 Task: Look for space in Mazabuka, Zambia from 12th August, 2023 to 16th August, 2023 for 8 adults in price range Rs.10000 to Rs.16000. Place can be private room with 8 bedrooms having 8 beds and 8 bathrooms. Property type can be house, flat, guest house, hotel. Amenities needed are: wifi, TV, free parkinig on premises, gym, breakfast. Booking option can be shelf check-in. Required host language is English.
Action: Mouse moved to (423, 105)
Screenshot: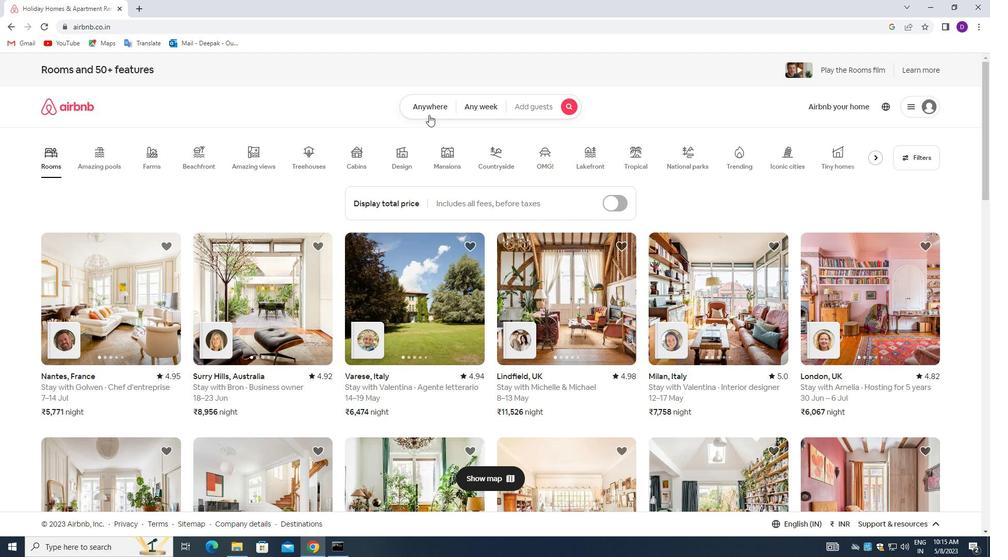 
Action: Mouse pressed left at (423, 105)
Screenshot: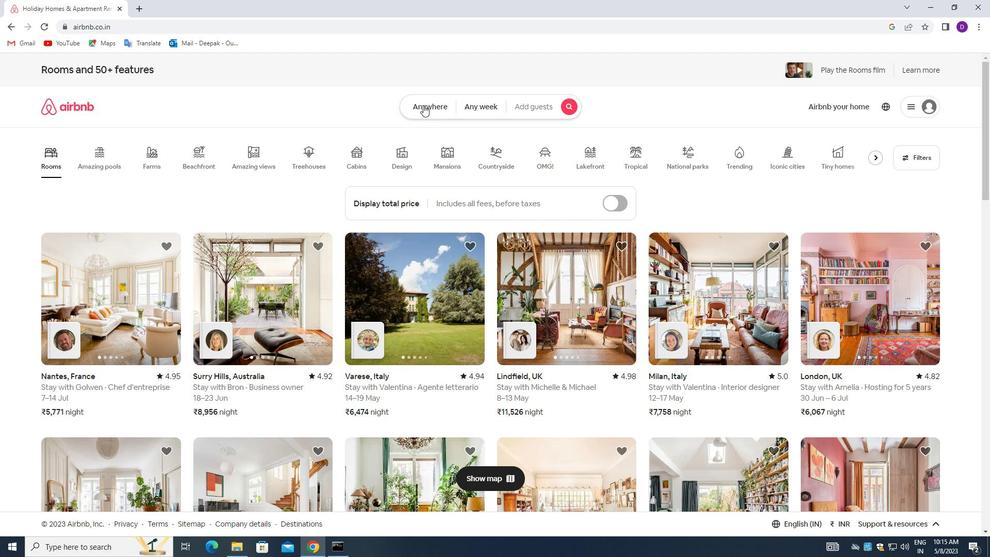 
Action: Mouse moved to (395, 146)
Screenshot: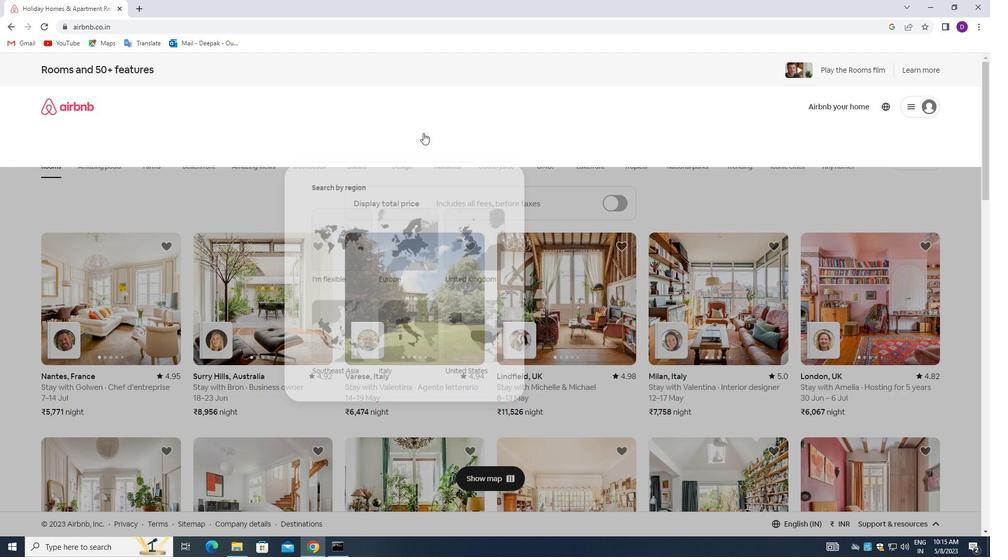 
Action: Mouse pressed left at (395, 146)
Screenshot: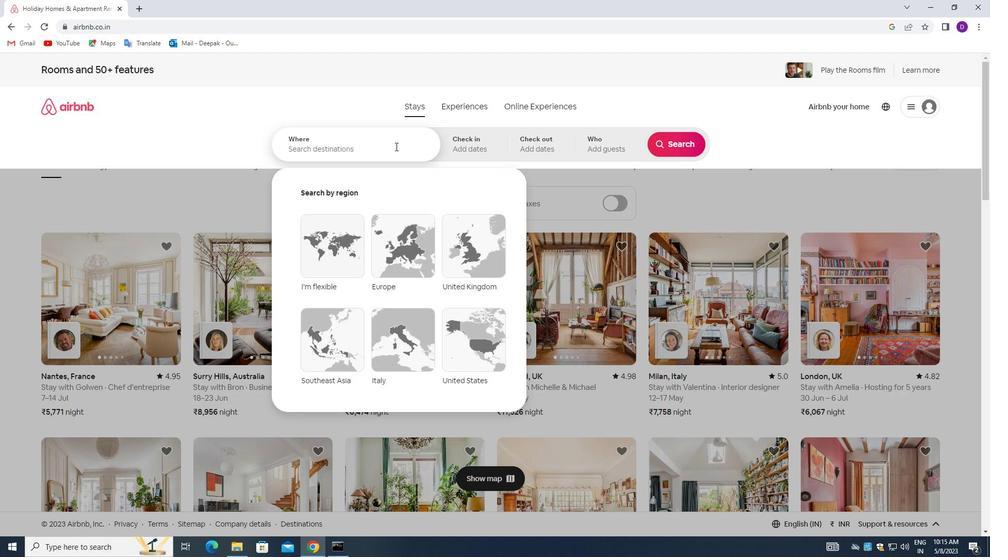 
Action: Mouse moved to (173, 247)
Screenshot: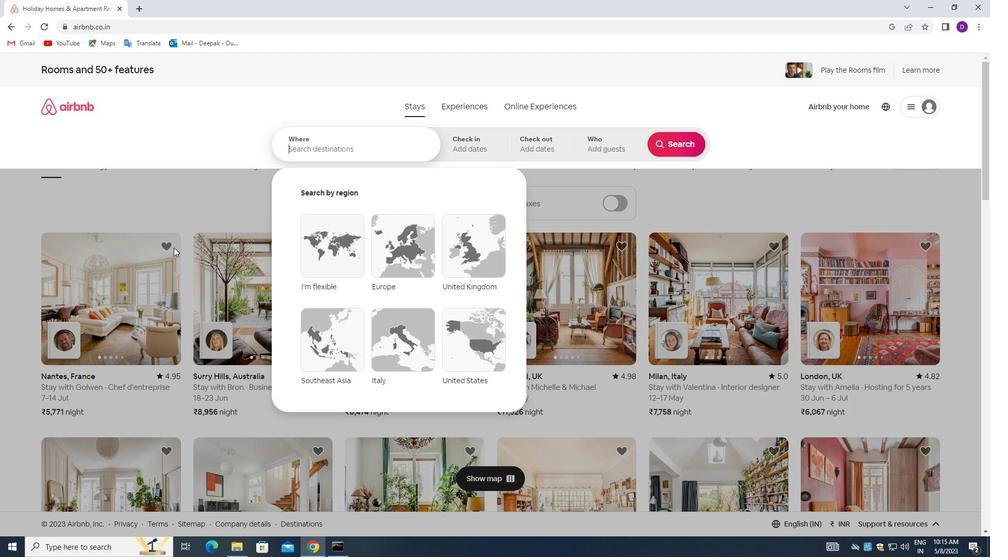 
Action: Key pressed <Key.shift>MAZABUKA,<Key.space><Key.shift_r>ZAMBIA<Key.enter>
Screenshot: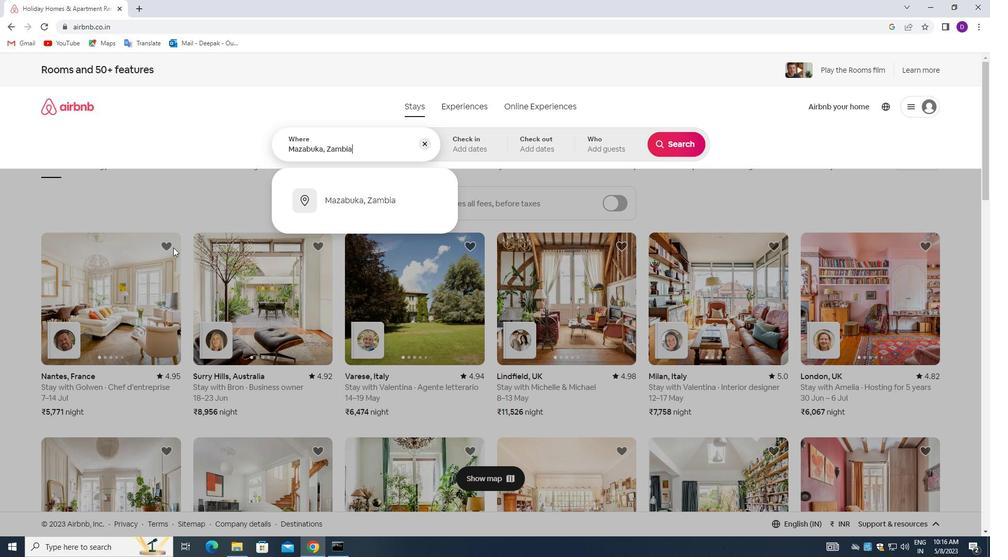 
Action: Mouse moved to (670, 227)
Screenshot: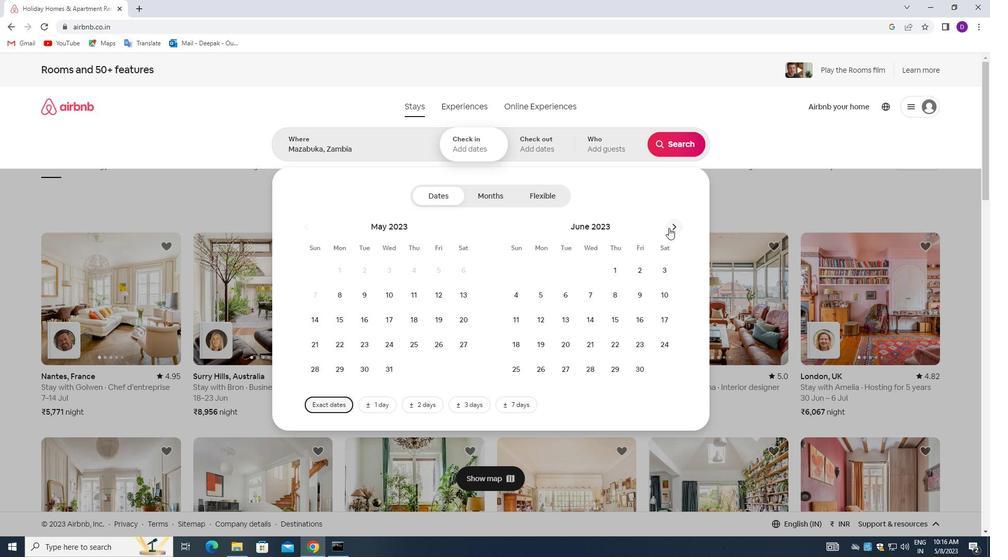 
Action: Mouse pressed left at (670, 227)
Screenshot: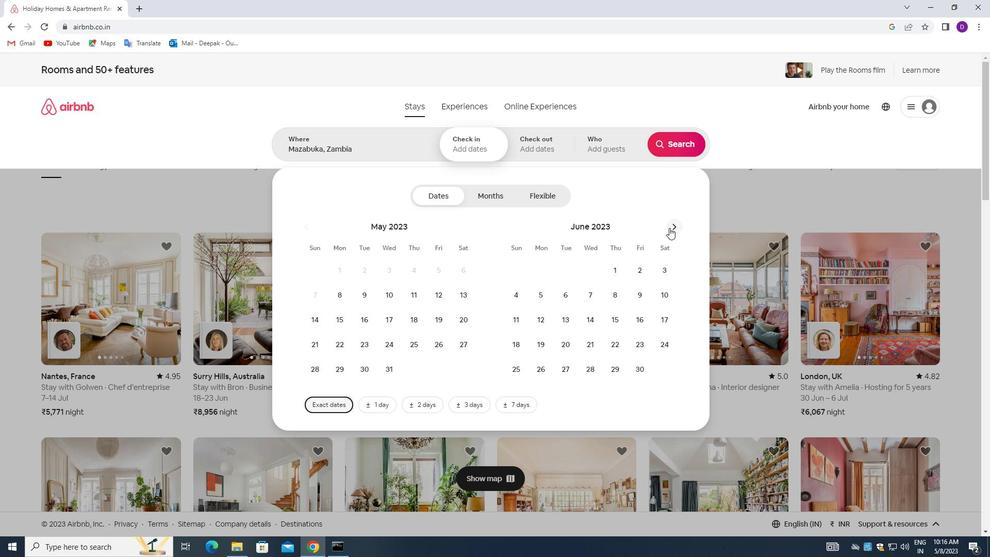 
Action: Mouse pressed left at (670, 227)
Screenshot: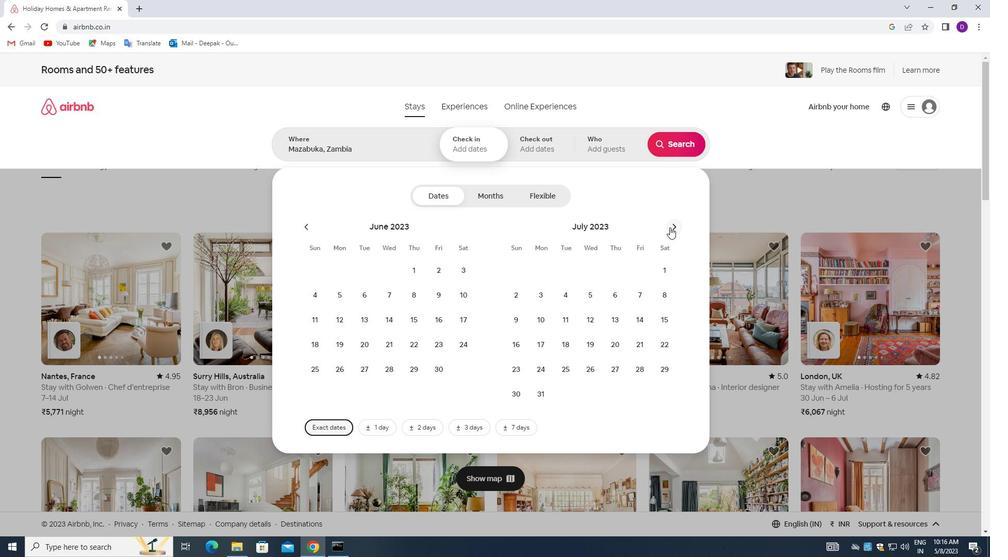 
Action: Mouse moved to (662, 295)
Screenshot: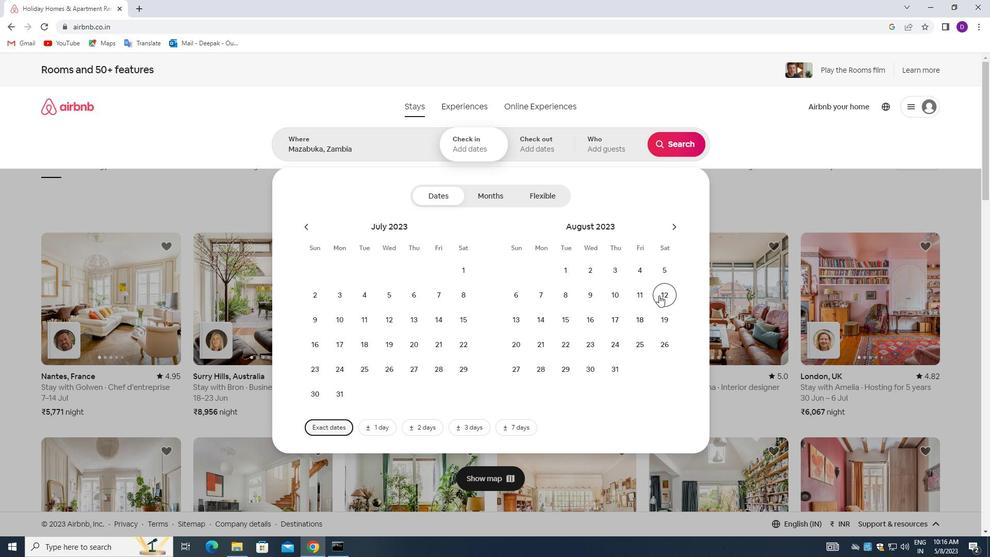 
Action: Mouse pressed left at (662, 295)
Screenshot: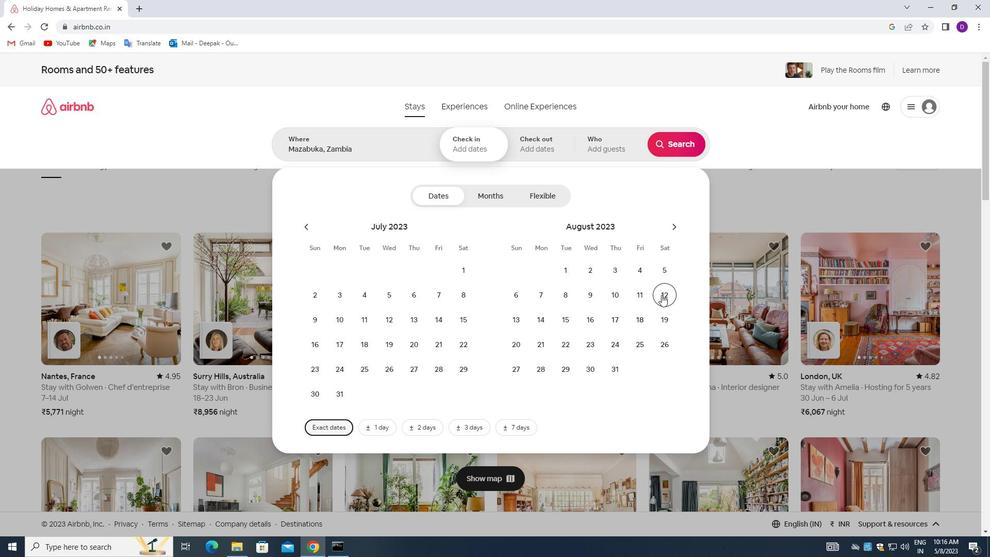 
Action: Mouse moved to (595, 321)
Screenshot: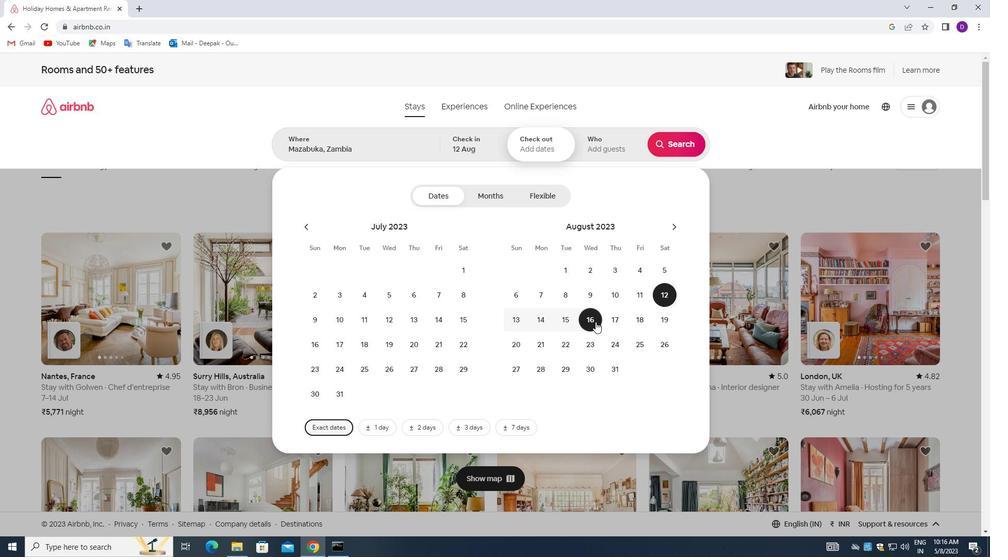 
Action: Mouse pressed left at (595, 321)
Screenshot: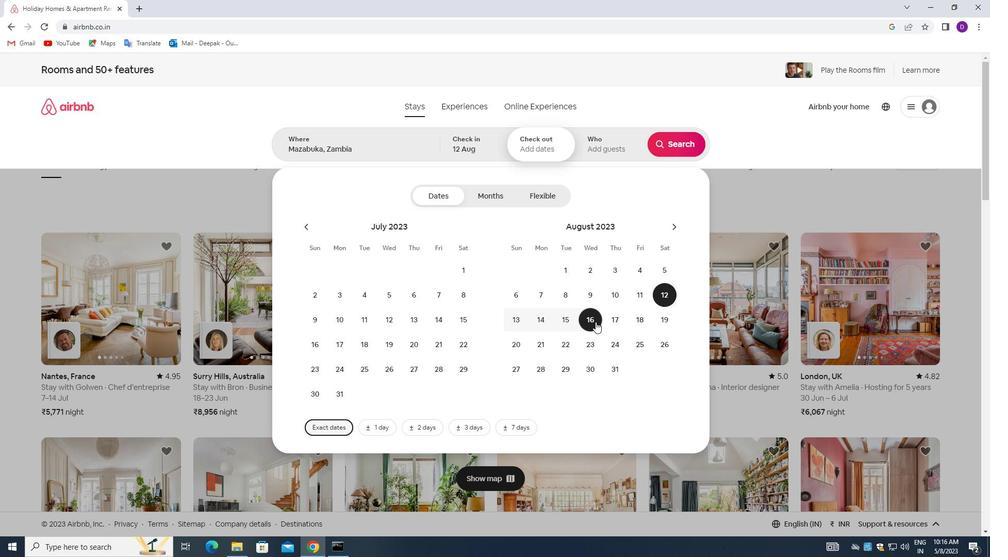 
Action: Mouse moved to (603, 144)
Screenshot: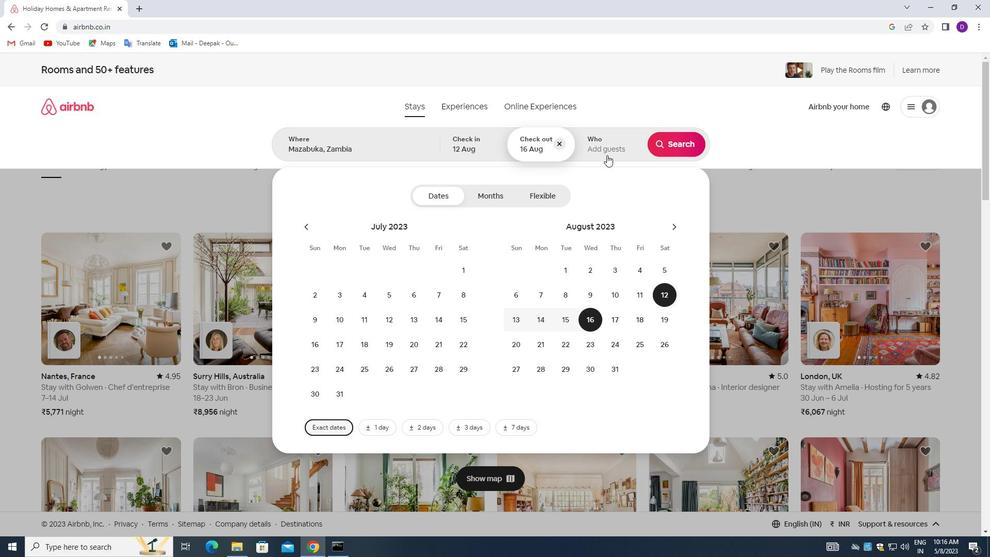 
Action: Mouse pressed left at (603, 144)
Screenshot: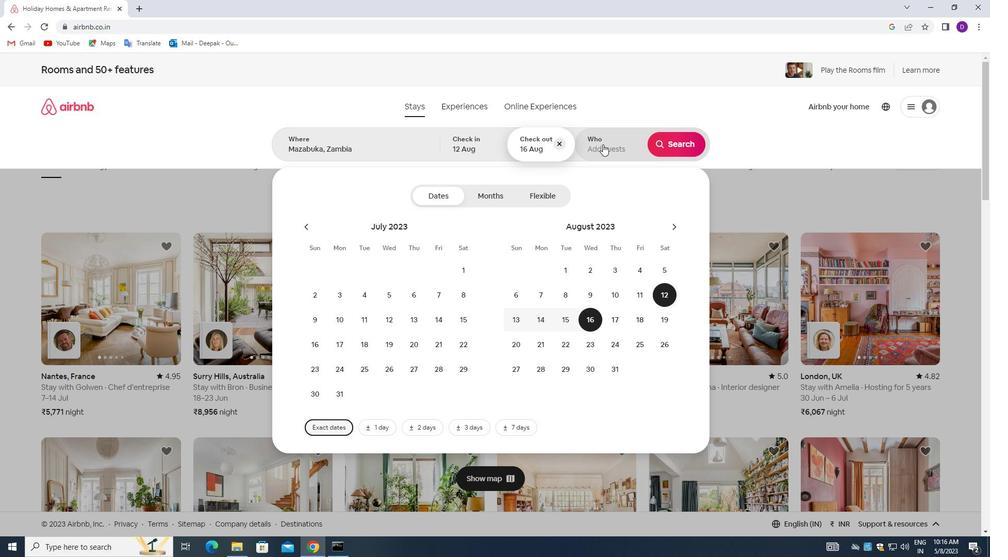 
Action: Mouse moved to (674, 195)
Screenshot: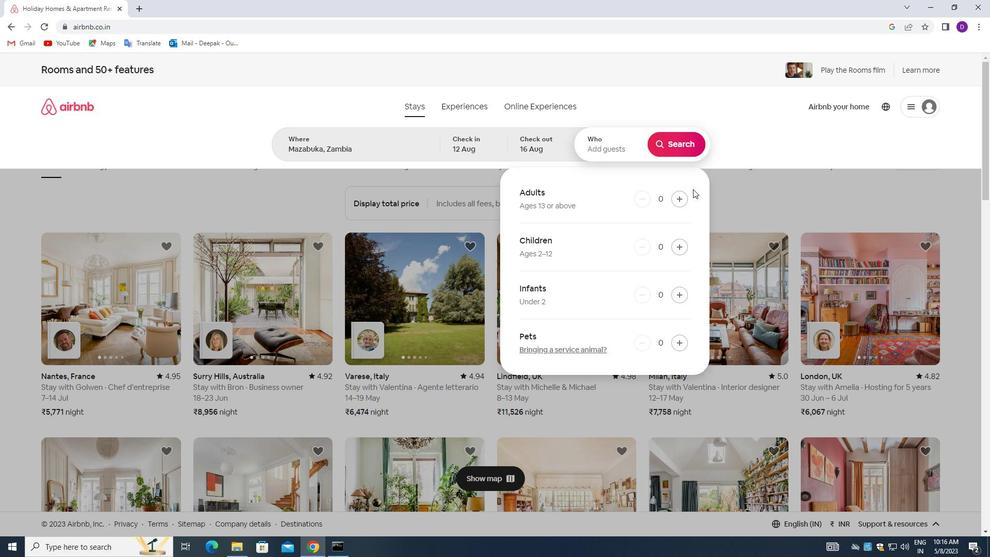 
Action: Mouse pressed left at (674, 195)
Screenshot: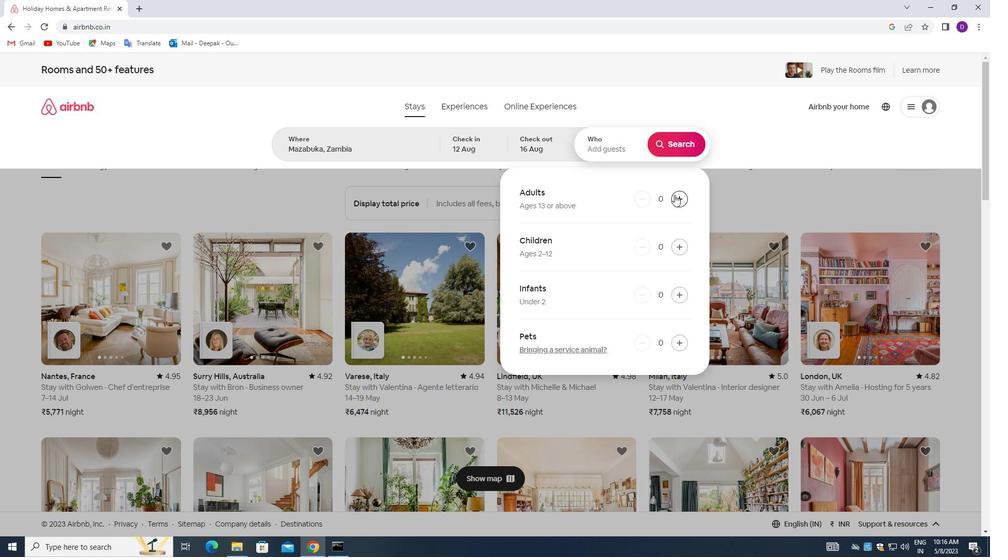 
Action: Mouse pressed left at (674, 195)
Screenshot: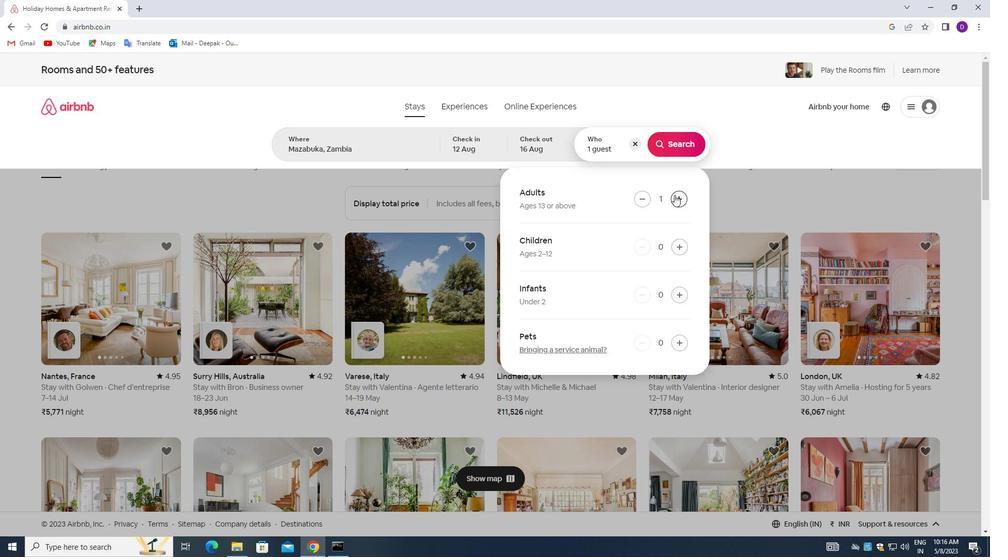 
Action: Mouse moved to (674, 195)
Screenshot: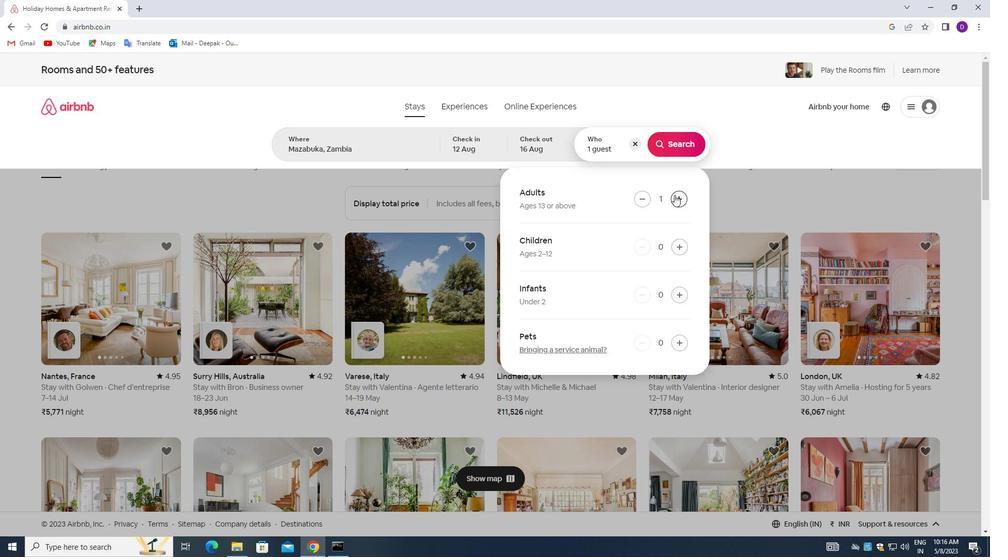 
Action: Mouse pressed left at (674, 195)
Screenshot: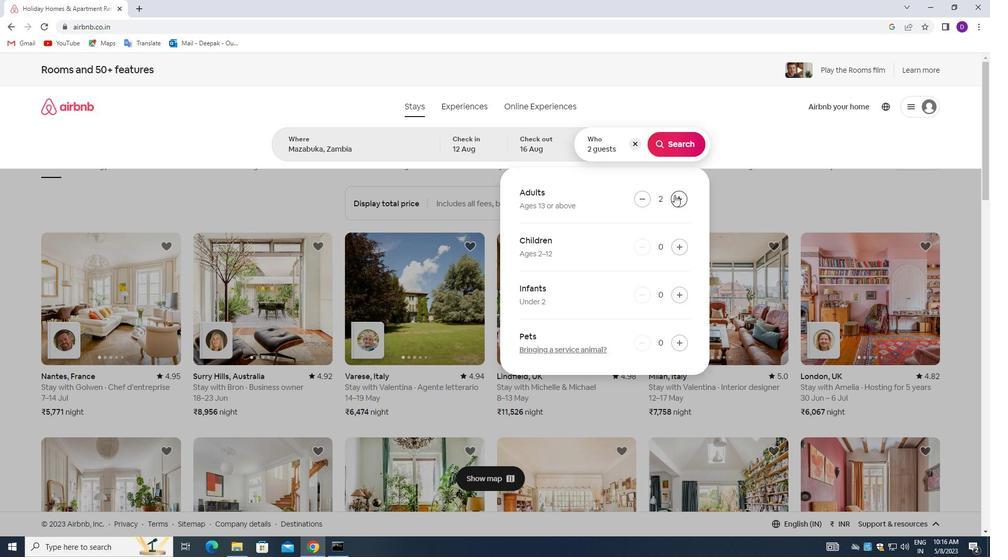 
Action: Mouse moved to (674, 195)
Screenshot: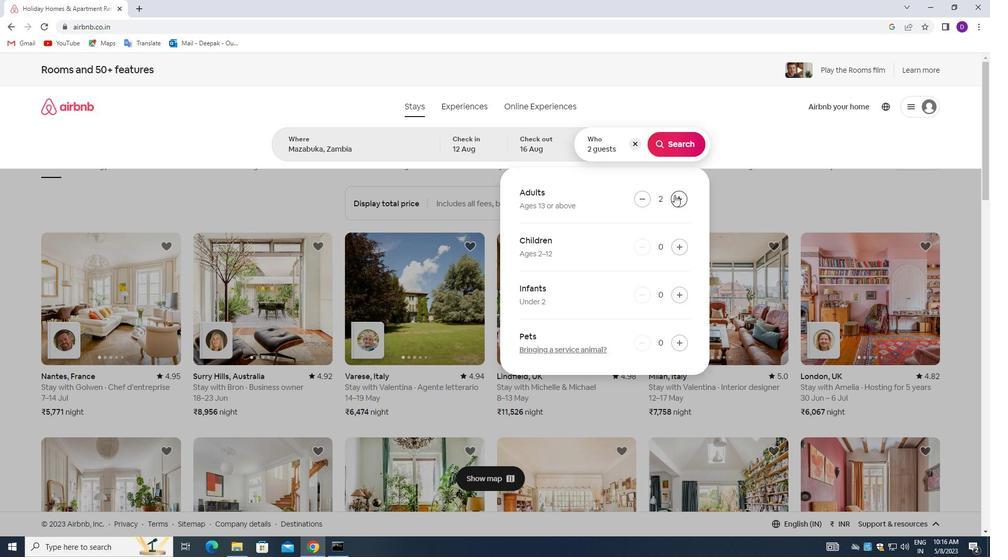 
Action: Mouse pressed left at (674, 195)
Screenshot: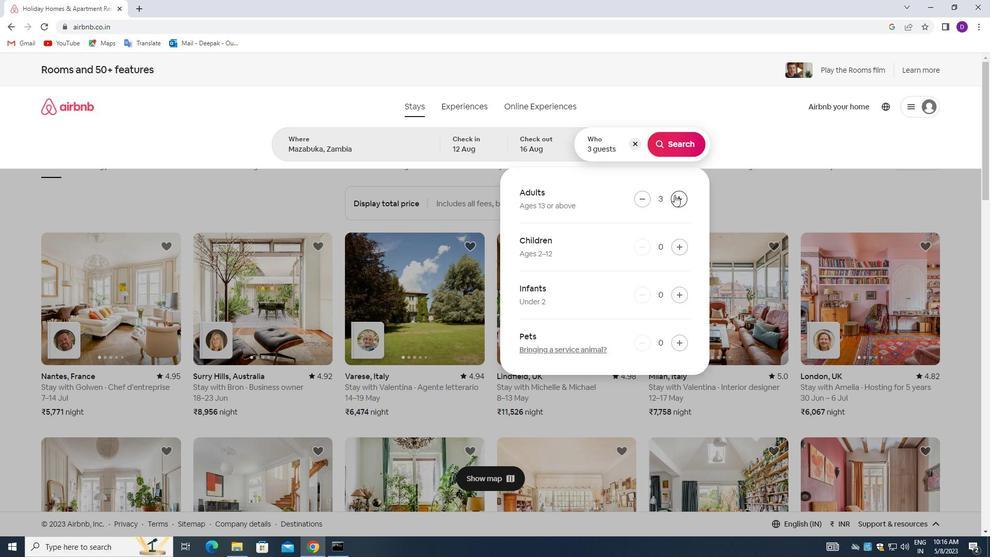 
Action: Mouse pressed left at (674, 195)
Screenshot: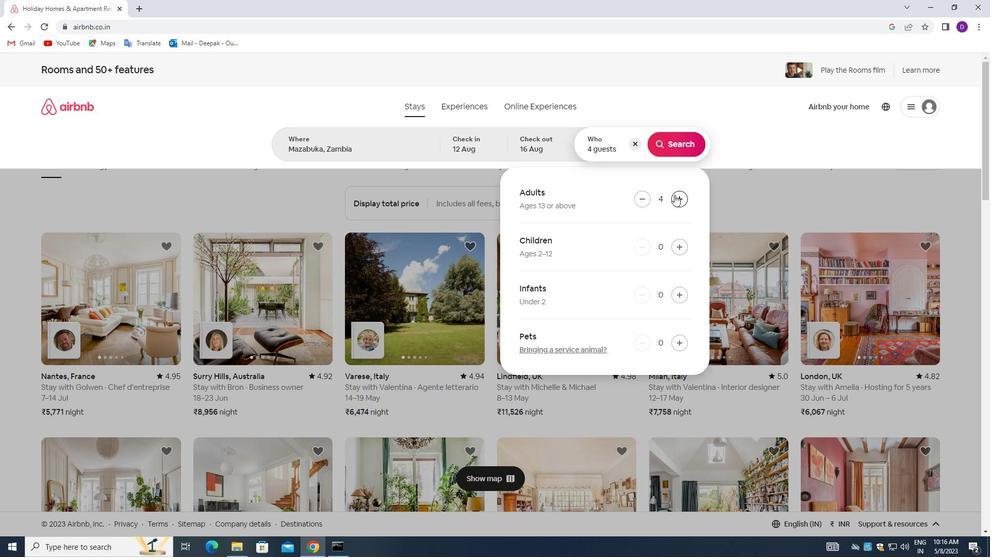 
Action: Mouse pressed left at (674, 195)
Screenshot: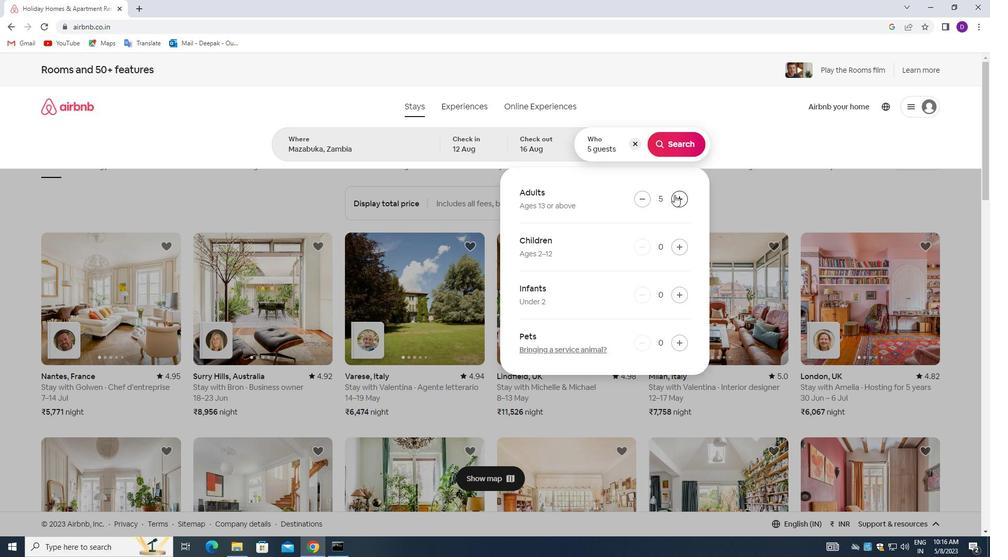 
Action: Mouse pressed left at (674, 195)
Screenshot: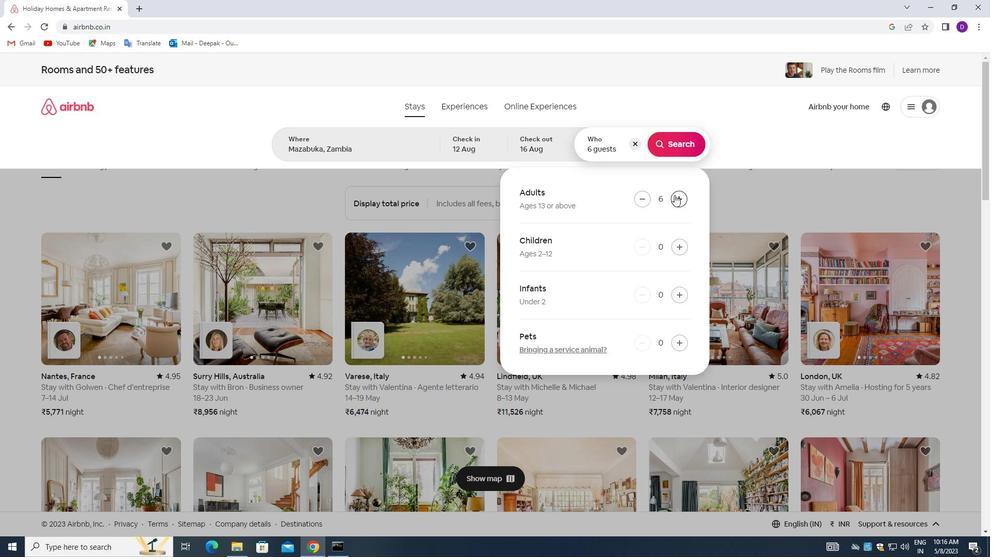 
Action: Mouse pressed left at (674, 195)
Screenshot: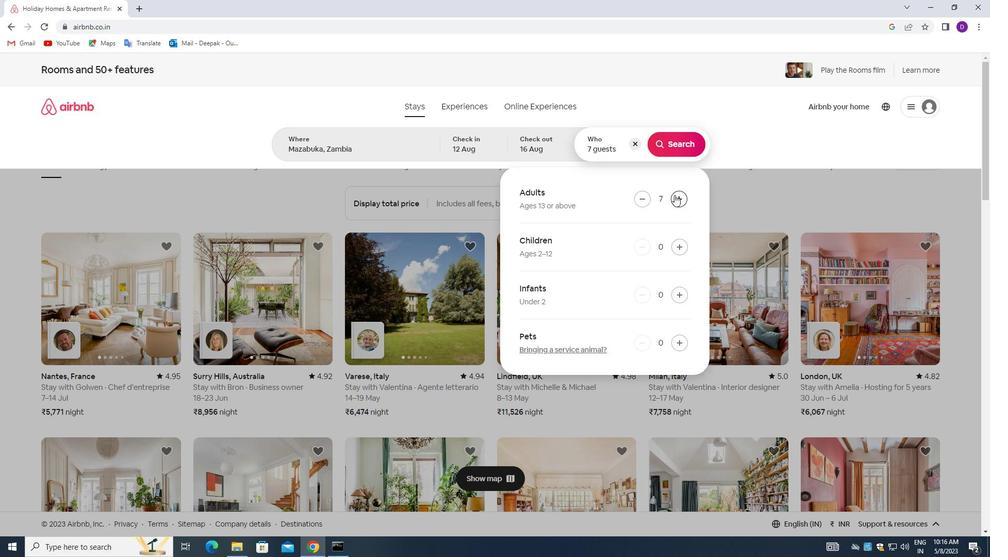 
Action: Mouse moved to (685, 139)
Screenshot: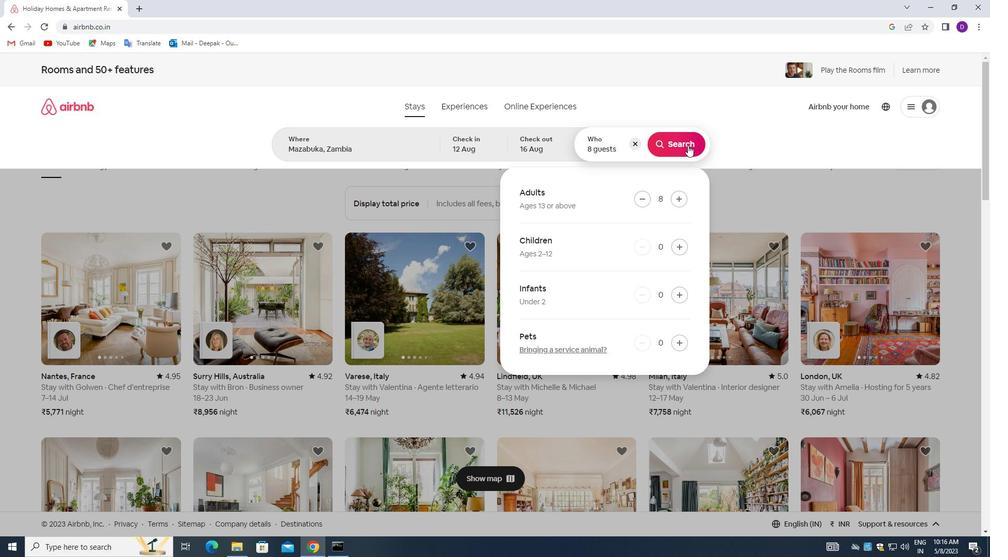
Action: Mouse pressed left at (685, 139)
Screenshot: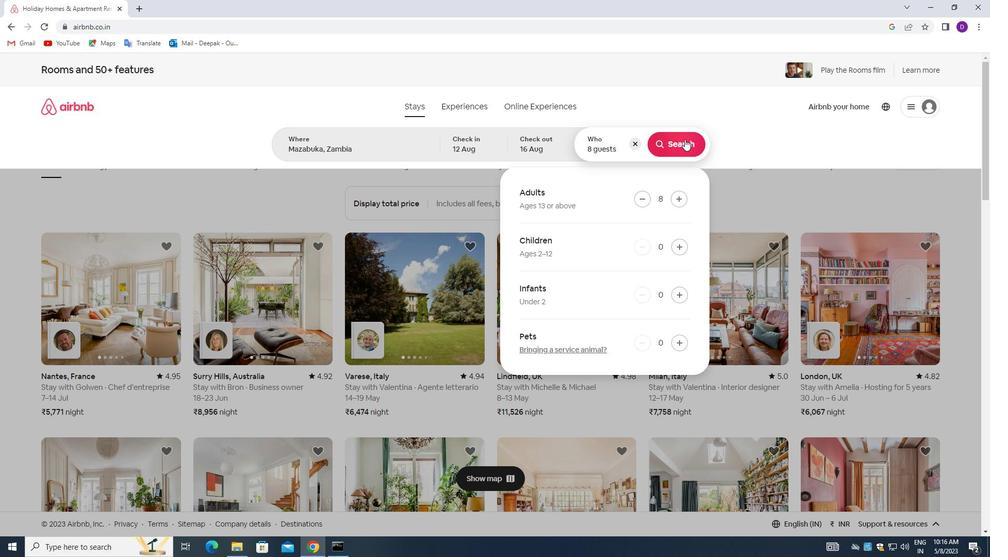 
Action: Mouse moved to (934, 109)
Screenshot: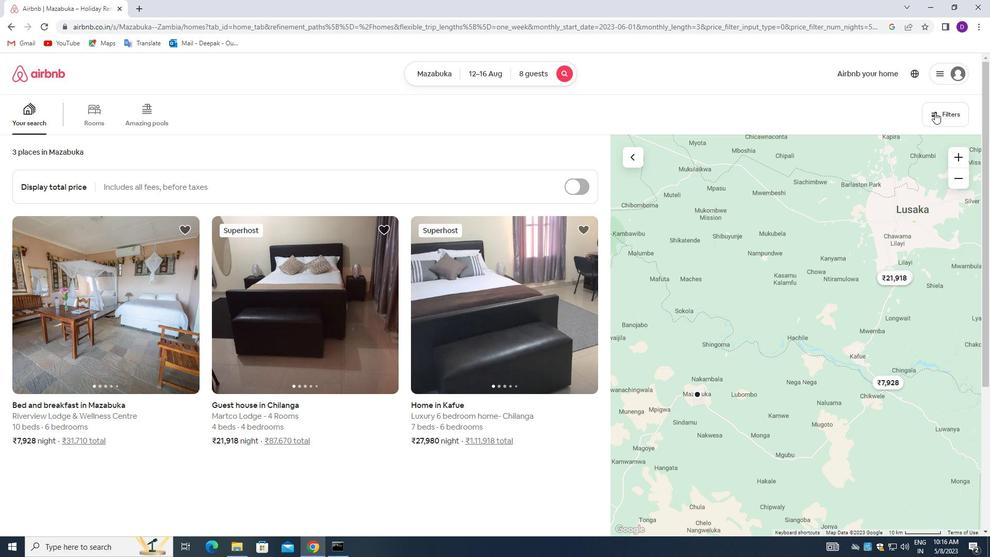
Action: Mouse pressed left at (934, 109)
Screenshot: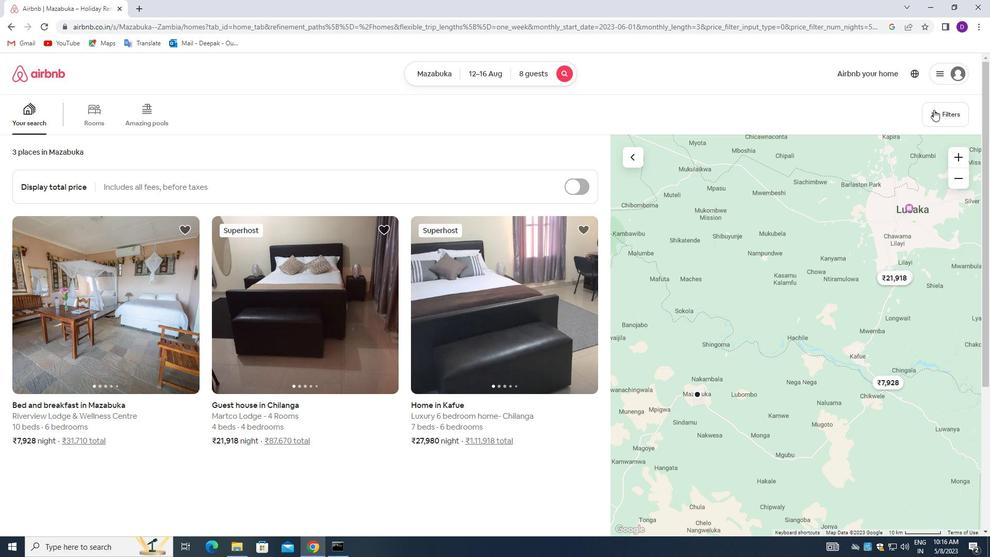 
Action: Mouse moved to (484, 302)
Screenshot: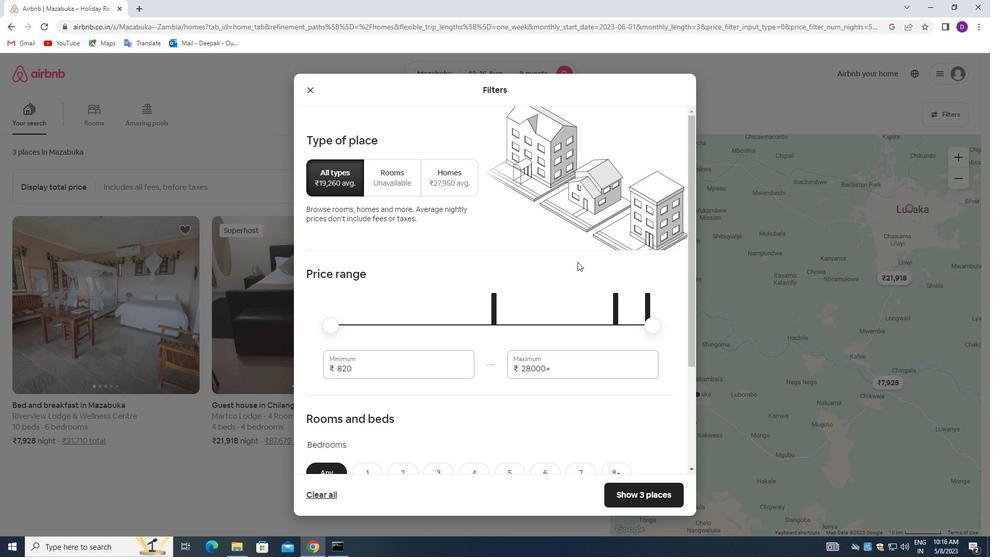 
Action: Mouse scrolled (484, 301) with delta (0, 0)
Screenshot: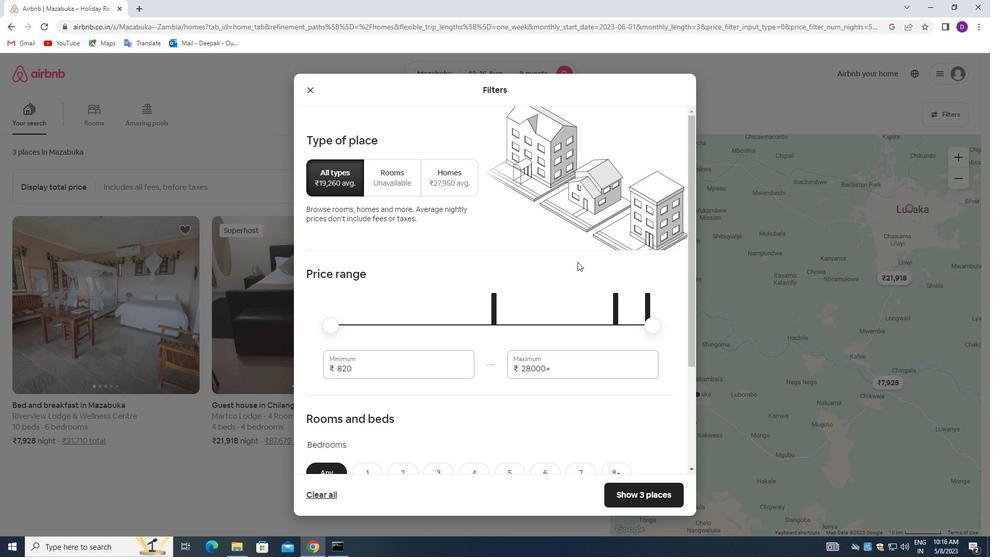 
Action: Mouse moved to (365, 316)
Screenshot: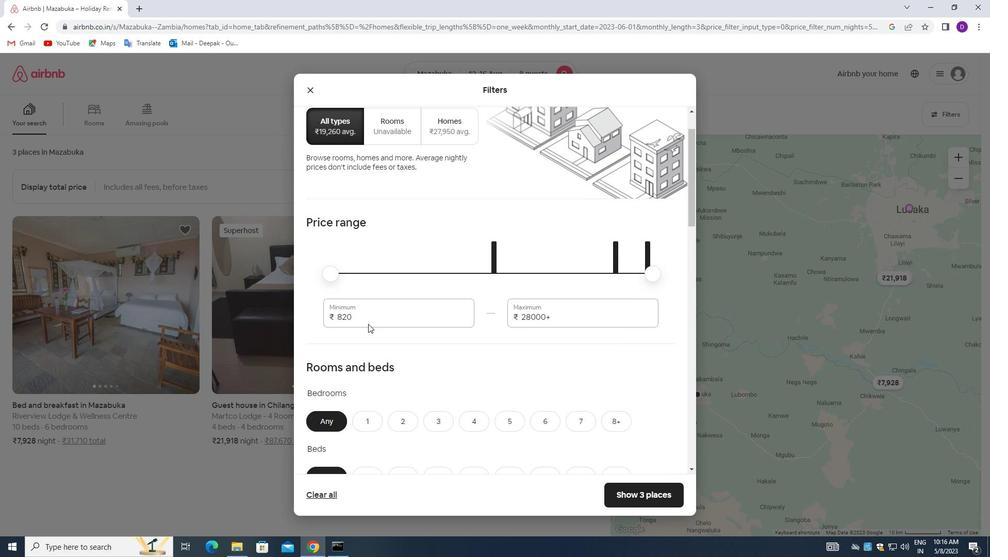 
Action: Mouse pressed left at (365, 316)
Screenshot: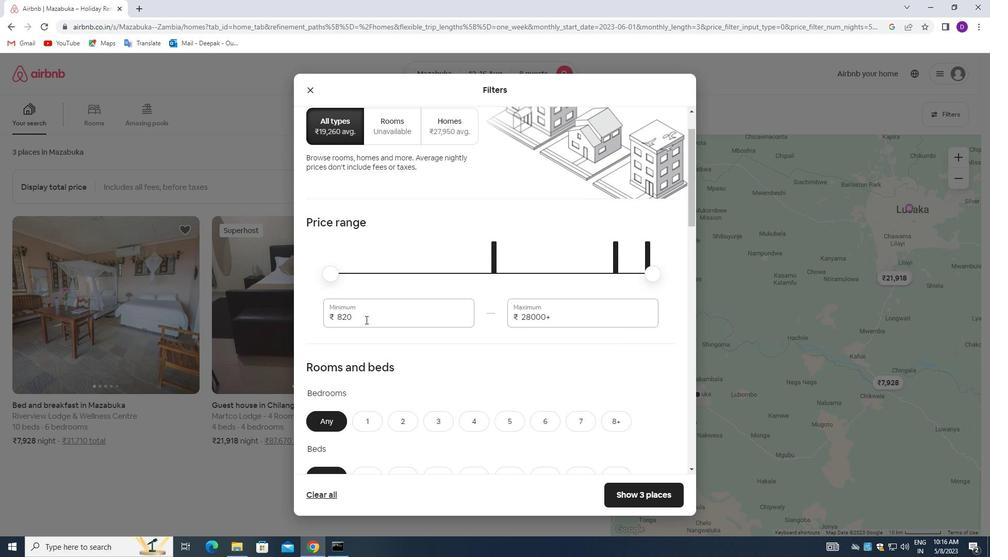 
Action: Mouse pressed left at (365, 316)
Screenshot: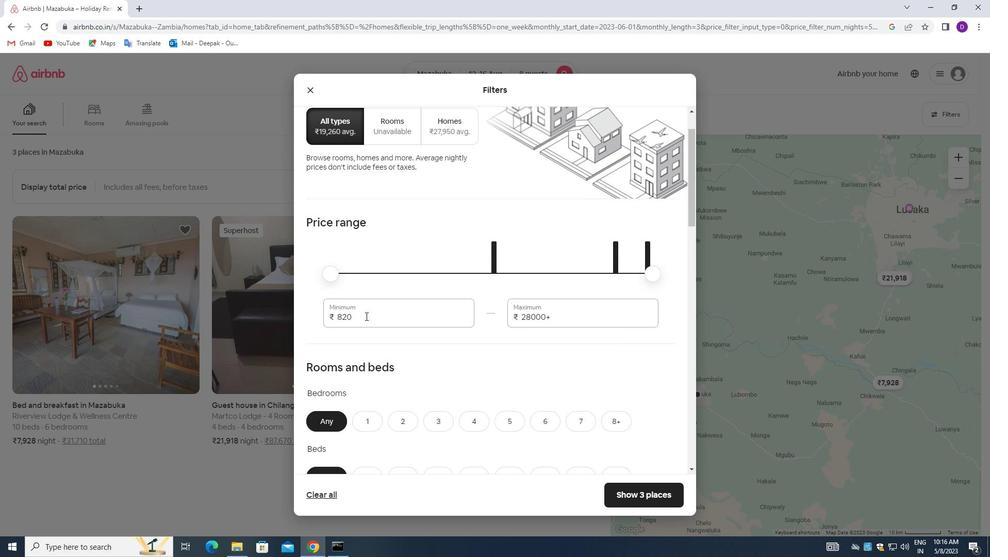 
Action: Key pressed 10000<Key.tab>16000
Screenshot: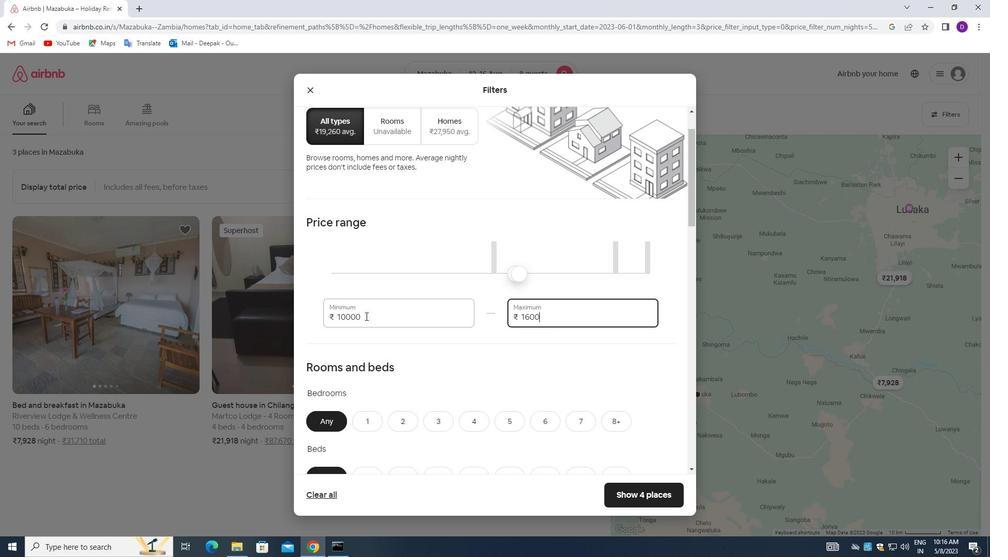 
Action: Mouse moved to (407, 313)
Screenshot: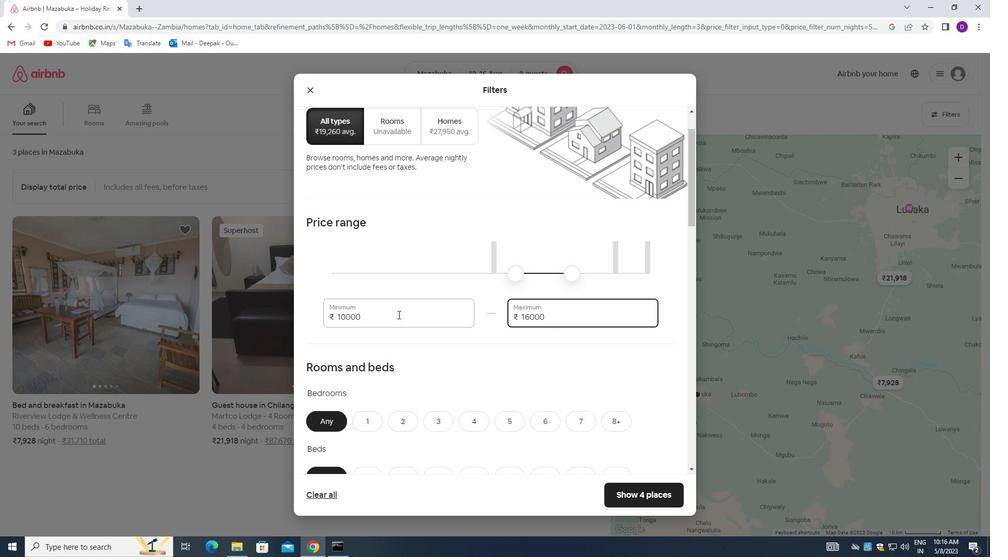
Action: Mouse scrolled (407, 312) with delta (0, 0)
Screenshot: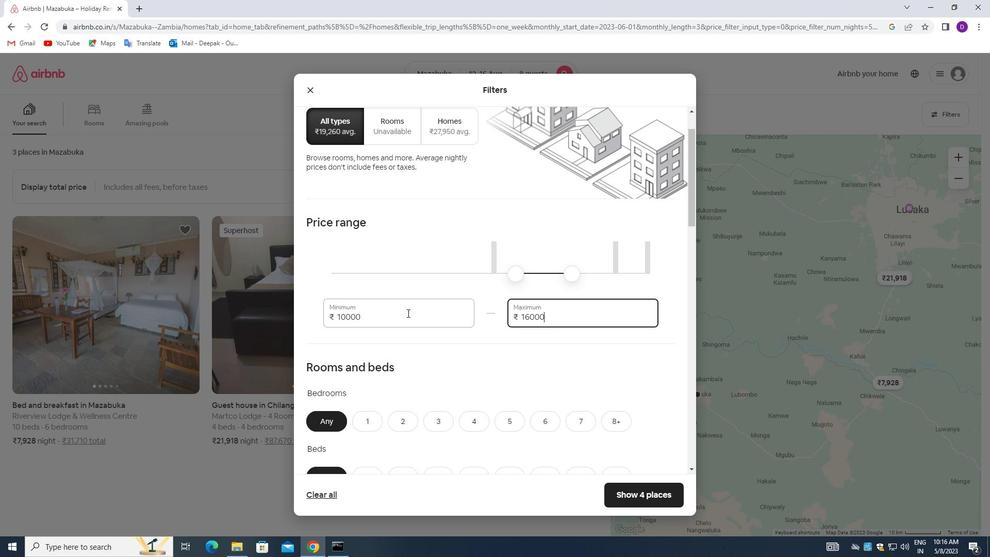 
Action: Mouse scrolled (407, 312) with delta (0, 0)
Screenshot: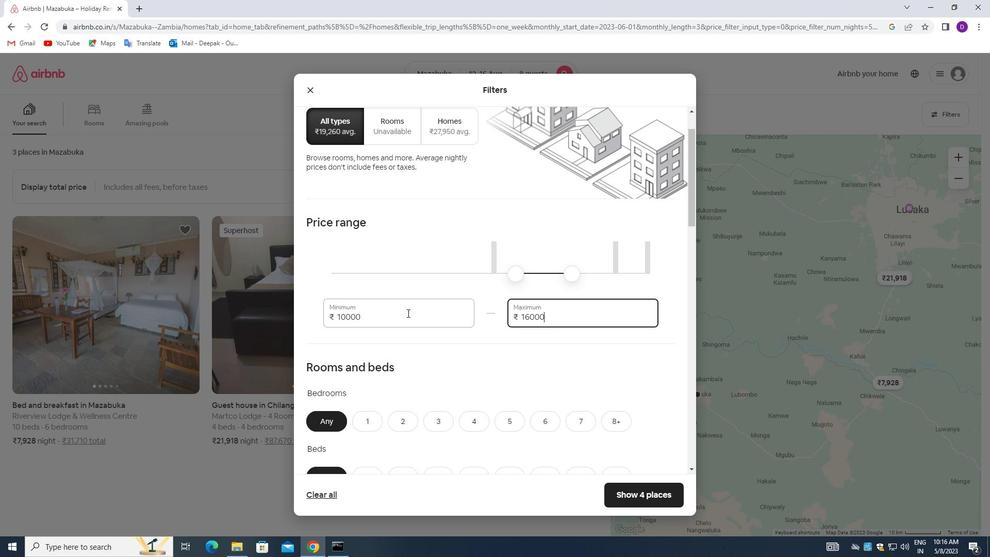 
Action: Mouse scrolled (407, 312) with delta (0, 0)
Screenshot: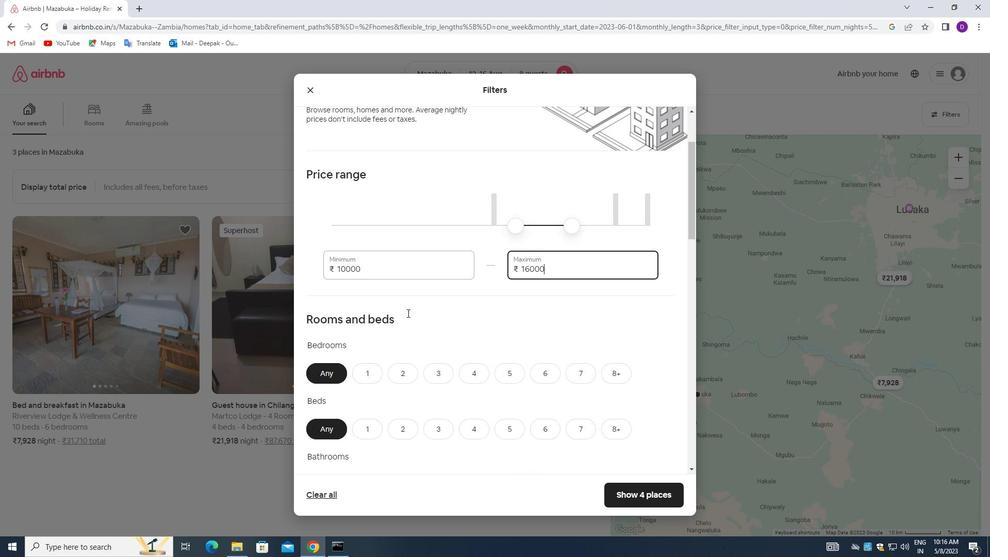 
Action: Mouse moved to (605, 273)
Screenshot: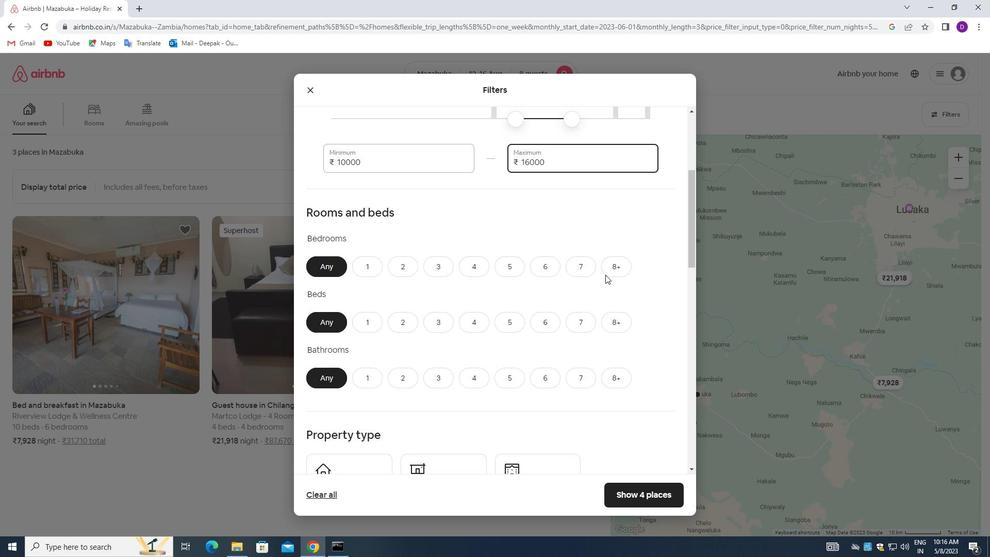 
Action: Mouse pressed left at (605, 273)
Screenshot: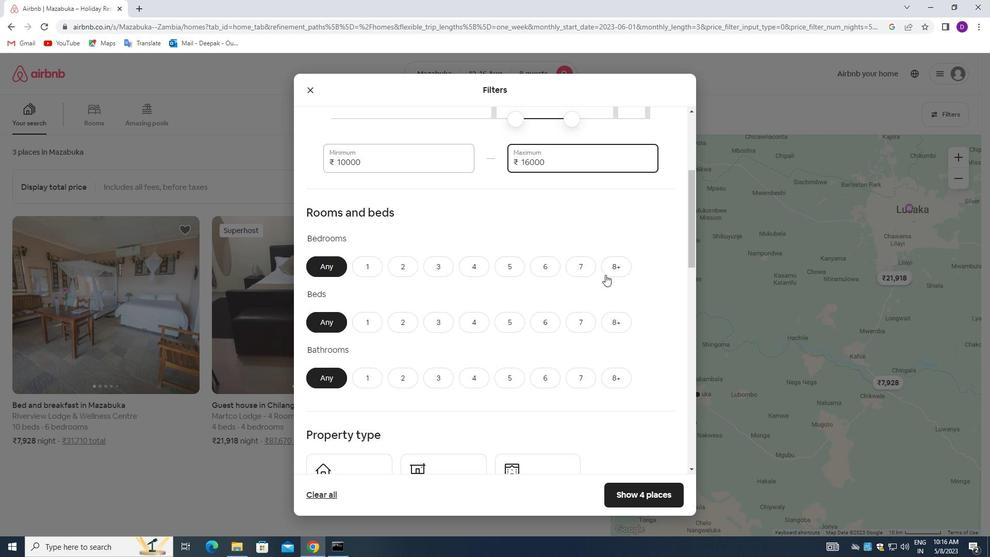 
Action: Mouse moved to (609, 318)
Screenshot: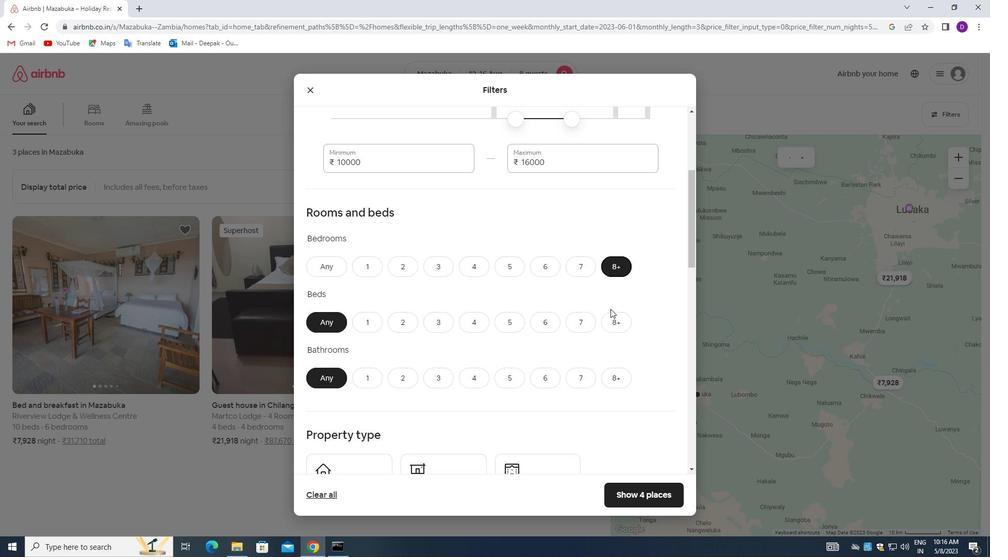 
Action: Mouse pressed left at (609, 318)
Screenshot: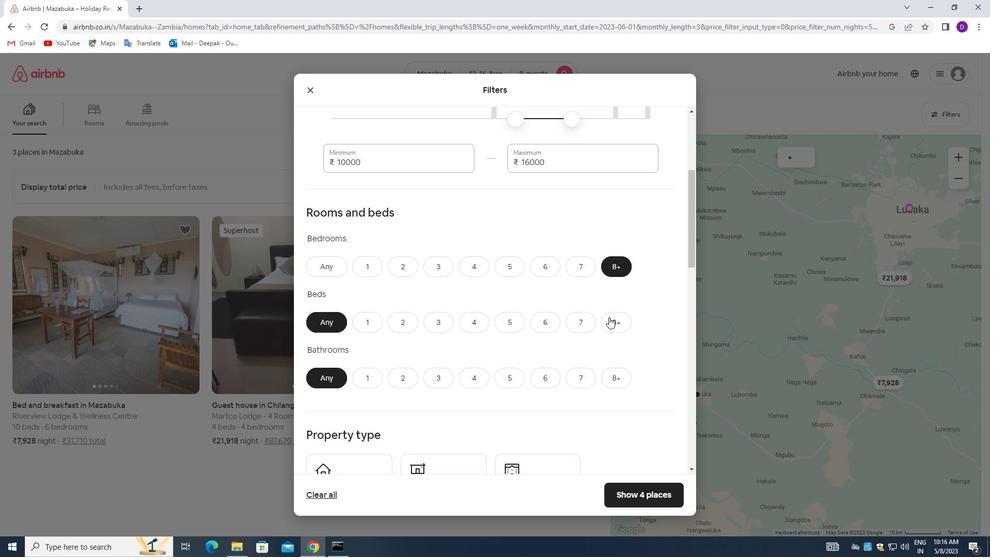 
Action: Mouse moved to (616, 369)
Screenshot: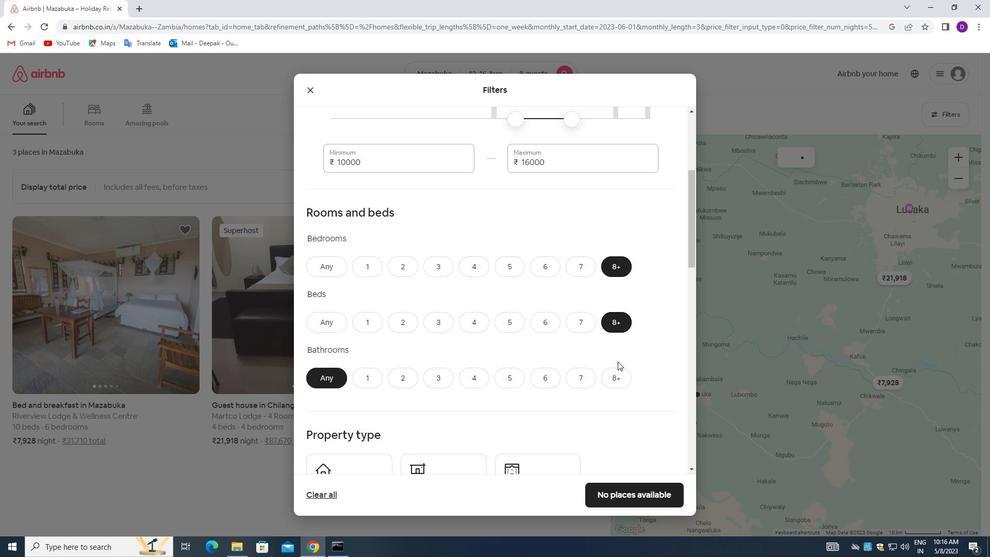 
Action: Mouse pressed left at (616, 369)
Screenshot: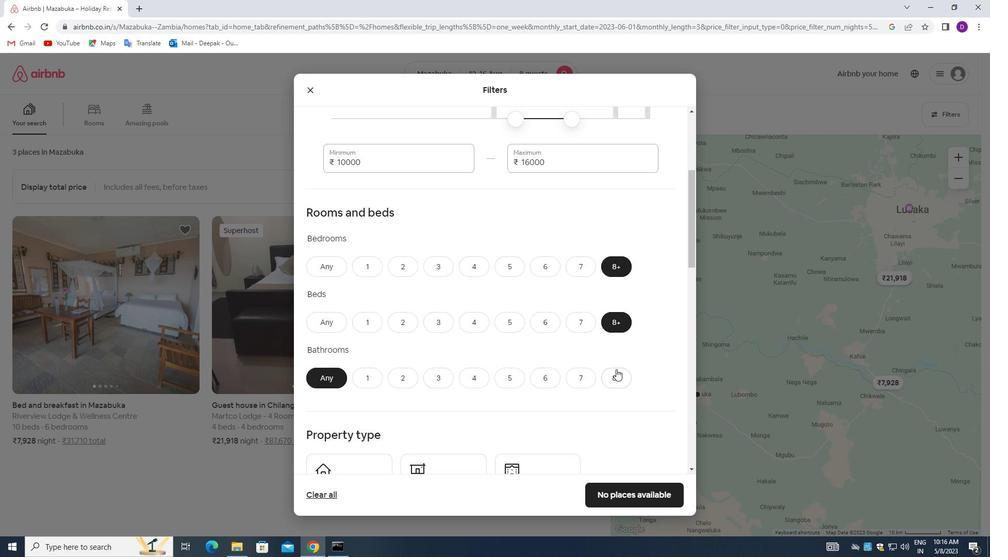
Action: Mouse moved to (422, 347)
Screenshot: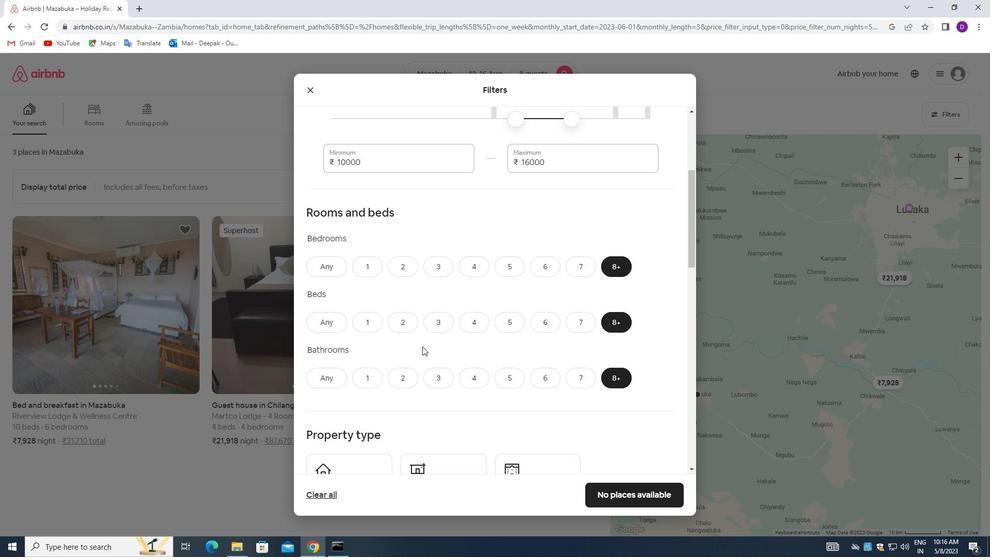 
Action: Mouse scrolled (422, 346) with delta (0, 0)
Screenshot: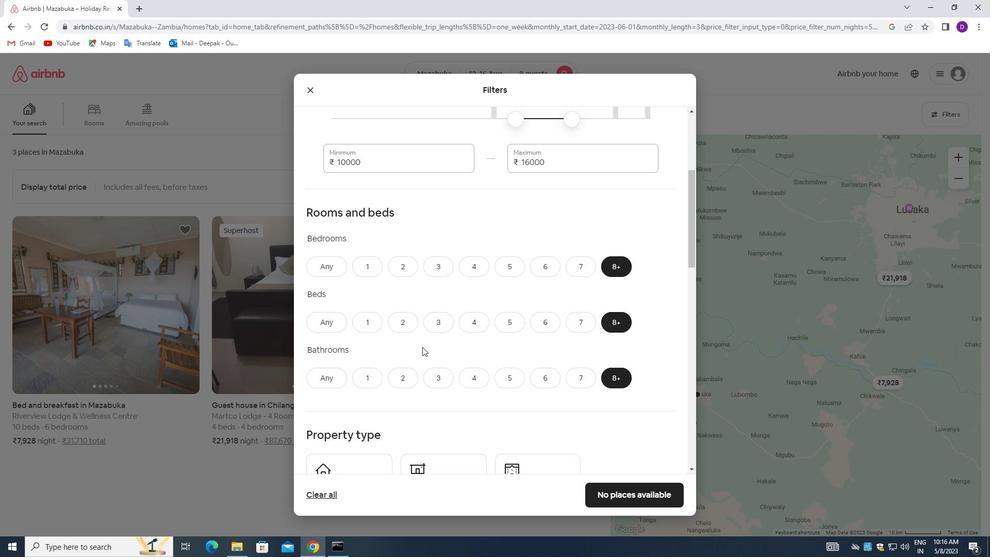 
Action: Mouse moved to (424, 347)
Screenshot: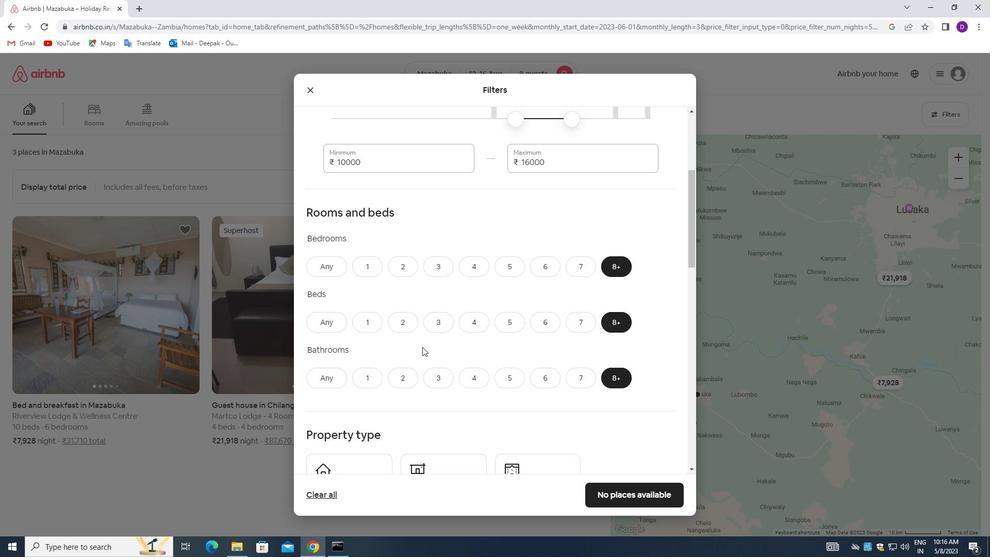 
Action: Mouse scrolled (424, 347) with delta (0, 0)
Screenshot: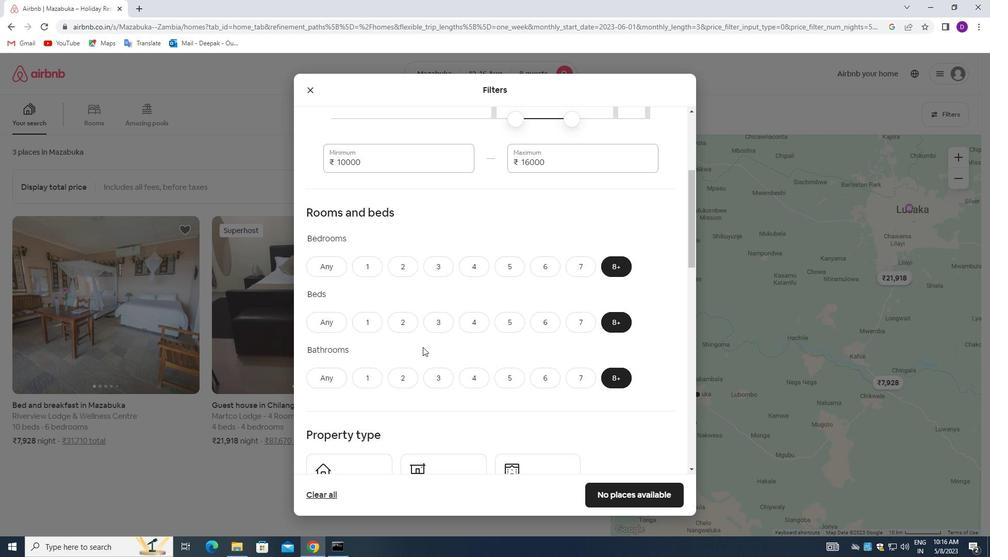 
Action: Mouse scrolled (424, 347) with delta (0, 0)
Screenshot: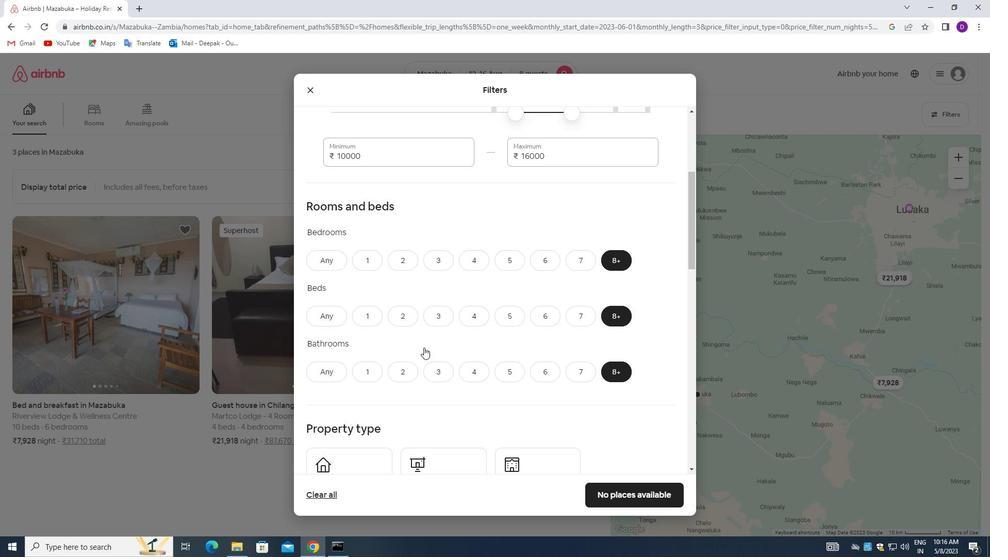 
Action: Mouse scrolled (424, 347) with delta (0, 0)
Screenshot: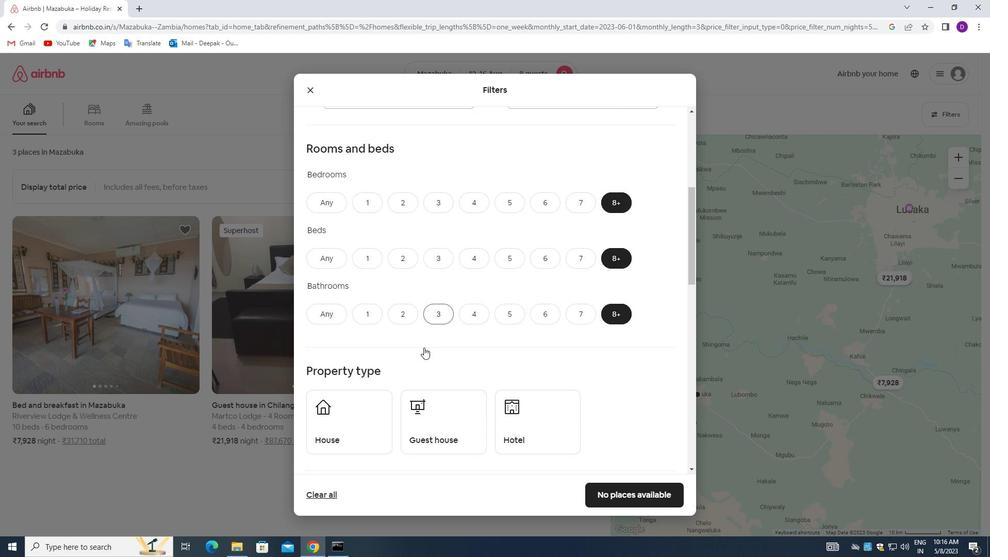 
Action: Mouse moved to (342, 282)
Screenshot: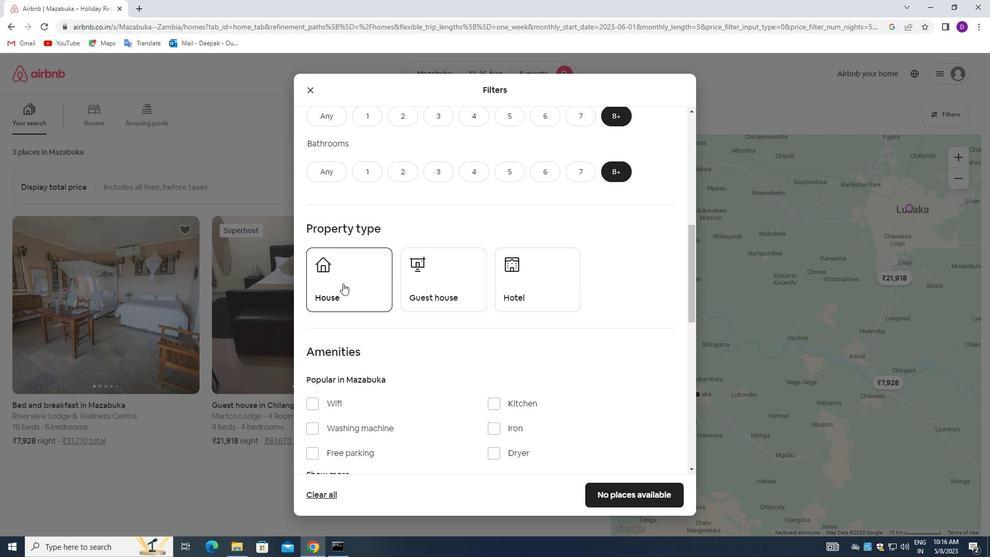 
Action: Mouse pressed left at (342, 282)
Screenshot: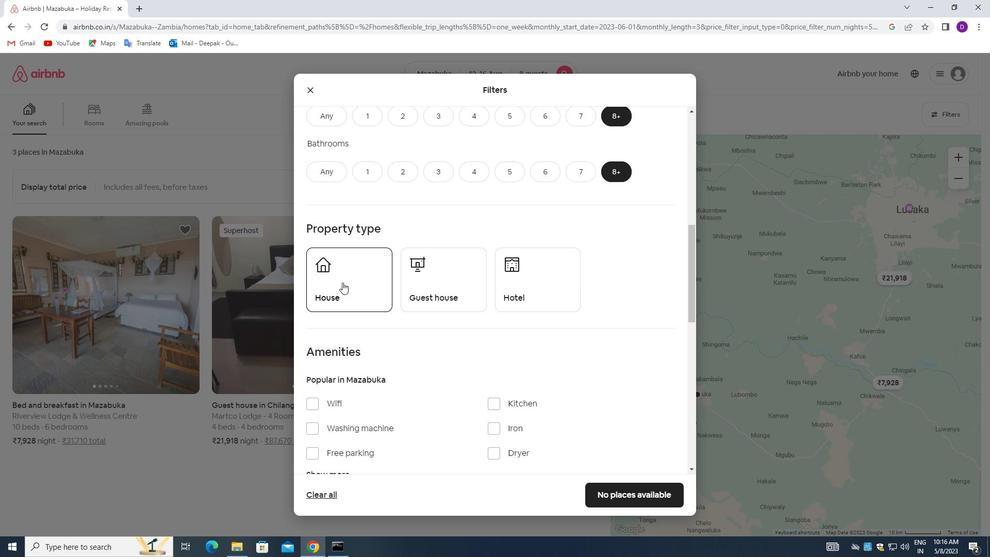 
Action: Mouse moved to (450, 282)
Screenshot: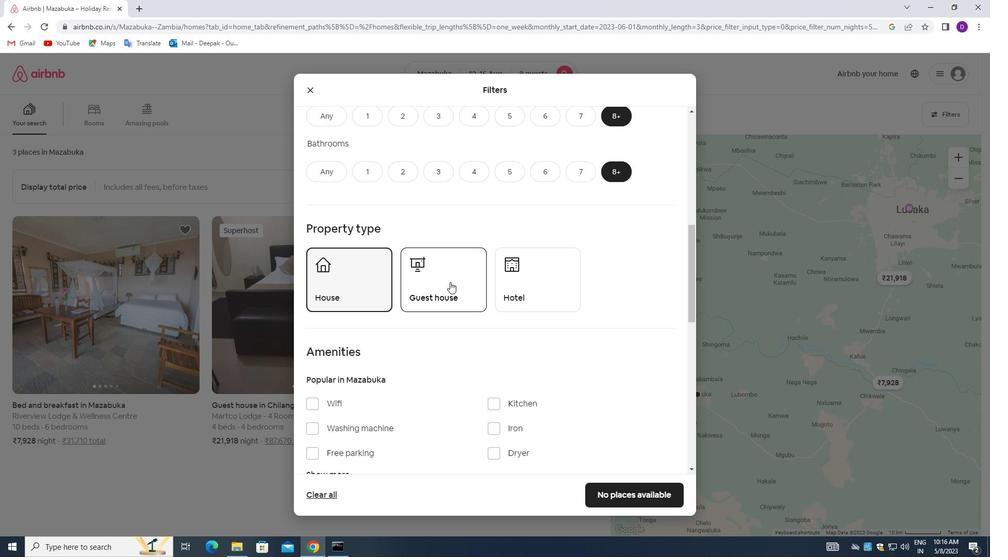 
Action: Mouse pressed left at (450, 282)
Screenshot: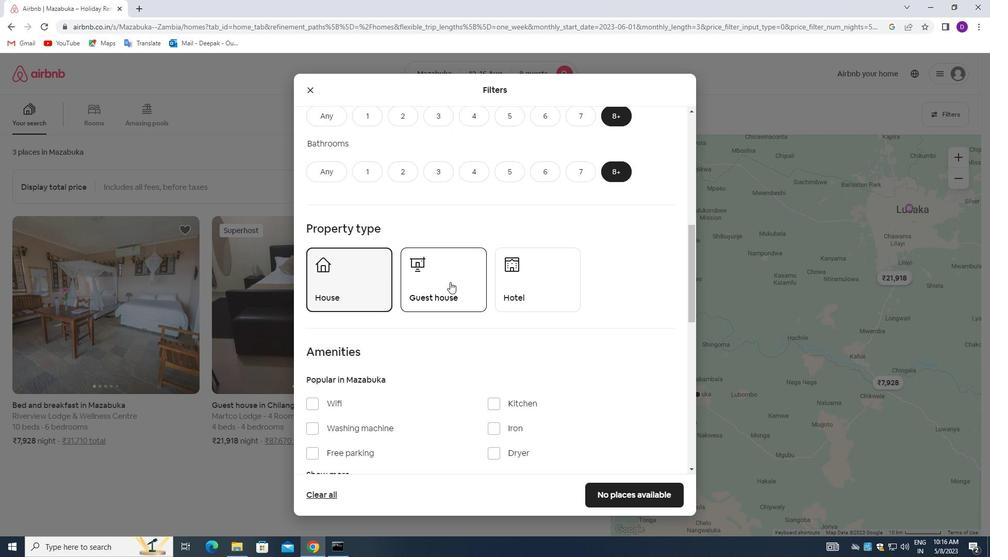 
Action: Mouse moved to (555, 282)
Screenshot: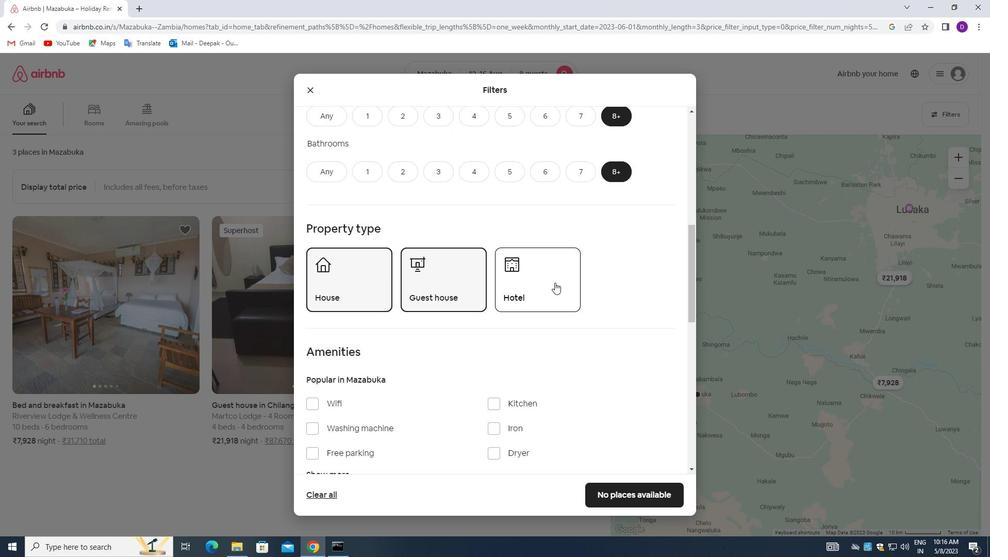 
Action: Mouse pressed left at (555, 282)
Screenshot: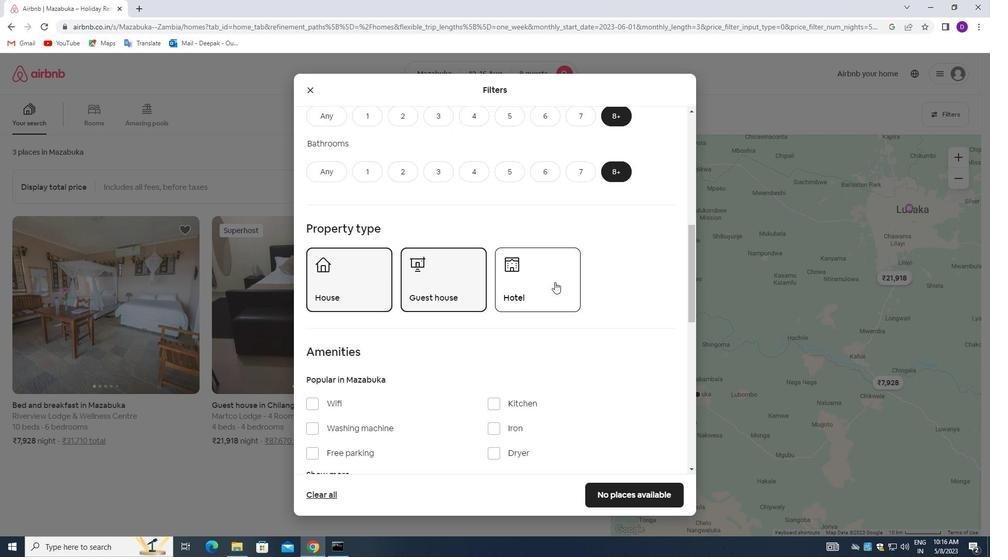 
Action: Mouse moved to (462, 327)
Screenshot: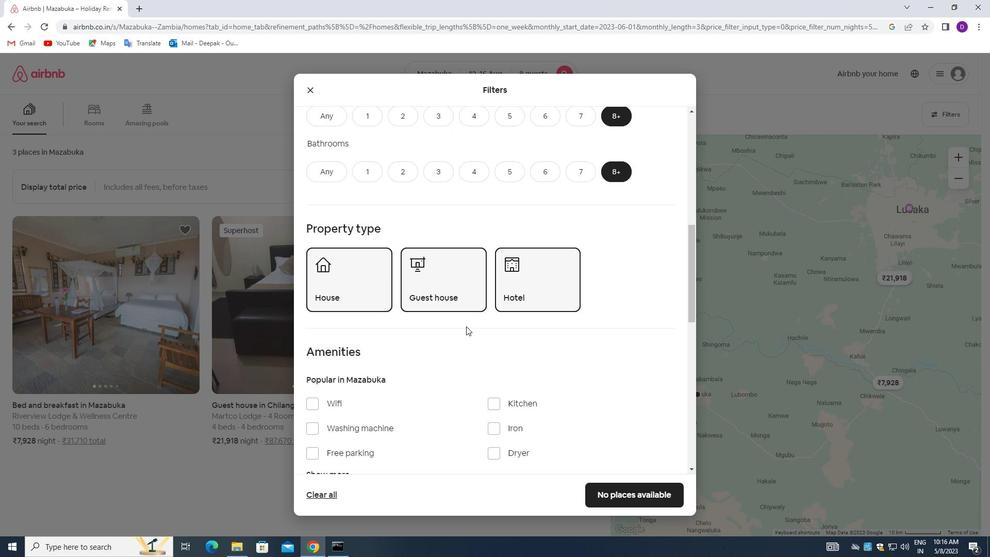 
Action: Mouse scrolled (462, 327) with delta (0, 0)
Screenshot: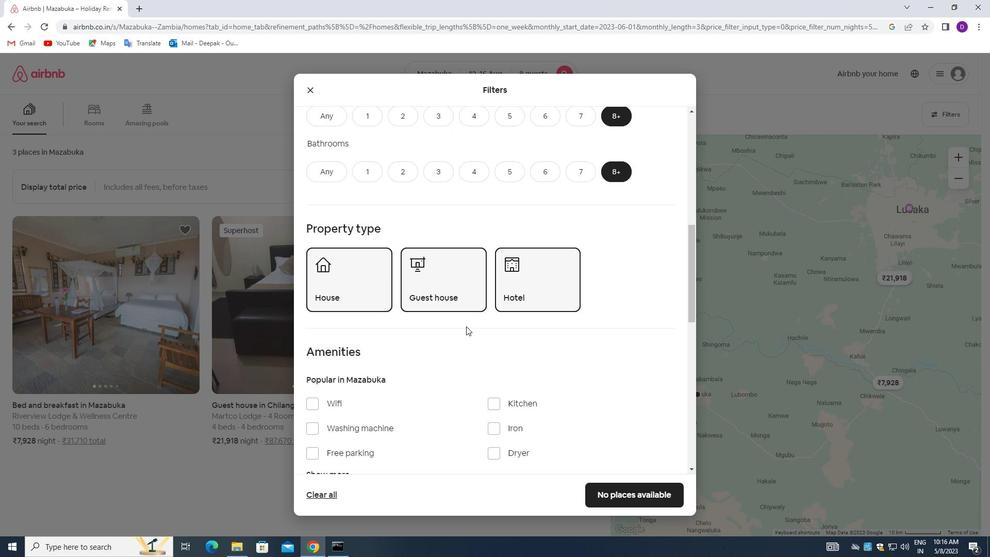 
Action: Mouse moved to (461, 327)
Screenshot: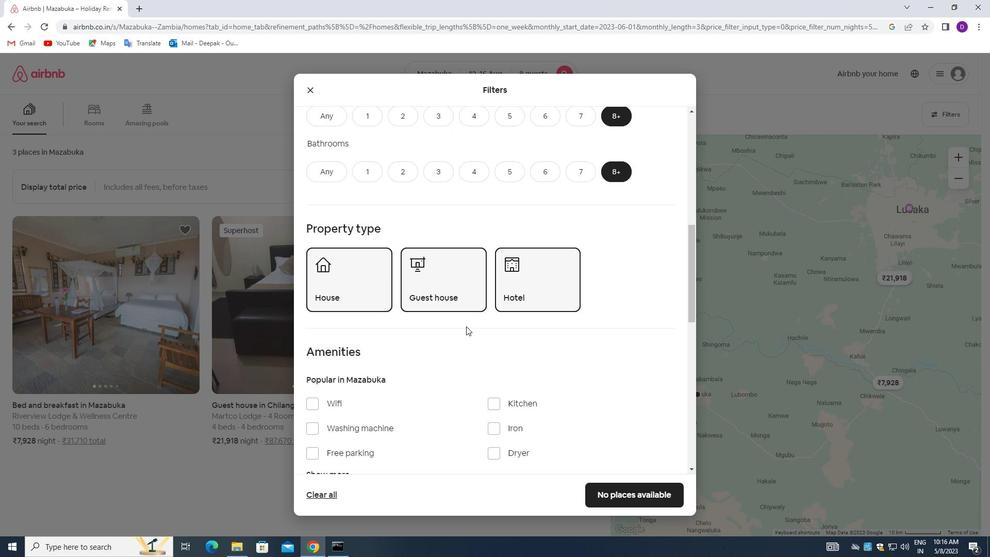 
Action: Mouse scrolled (461, 327) with delta (0, 0)
Screenshot: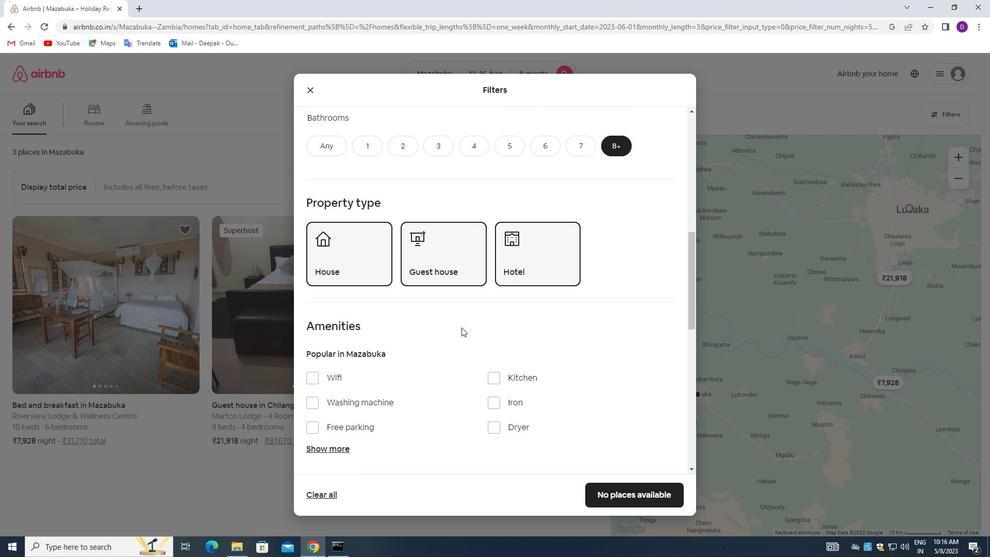 
Action: Mouse moved to (461, 327)
Screenshot: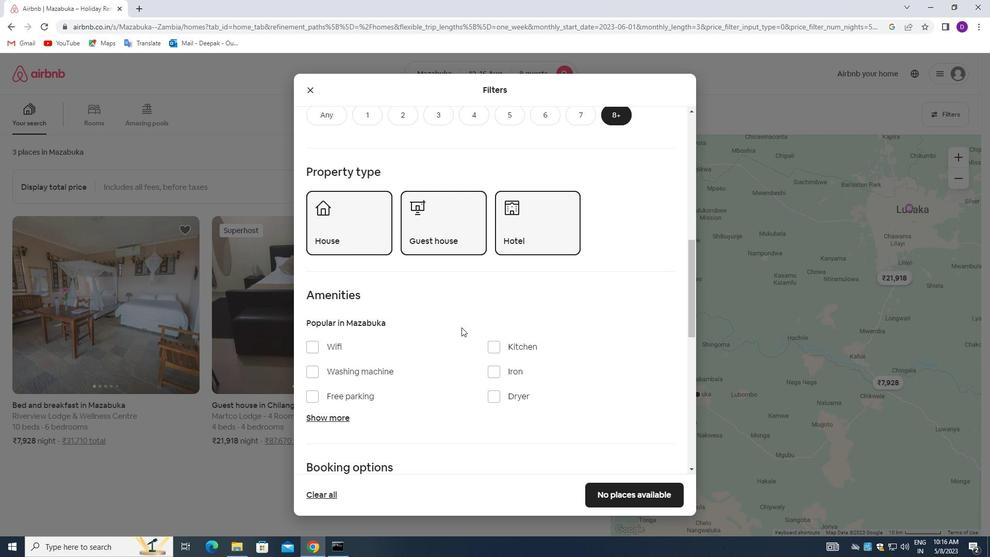 
Action: Mouse scrolled (461, 327) with delta (0, 0)
Screenshot: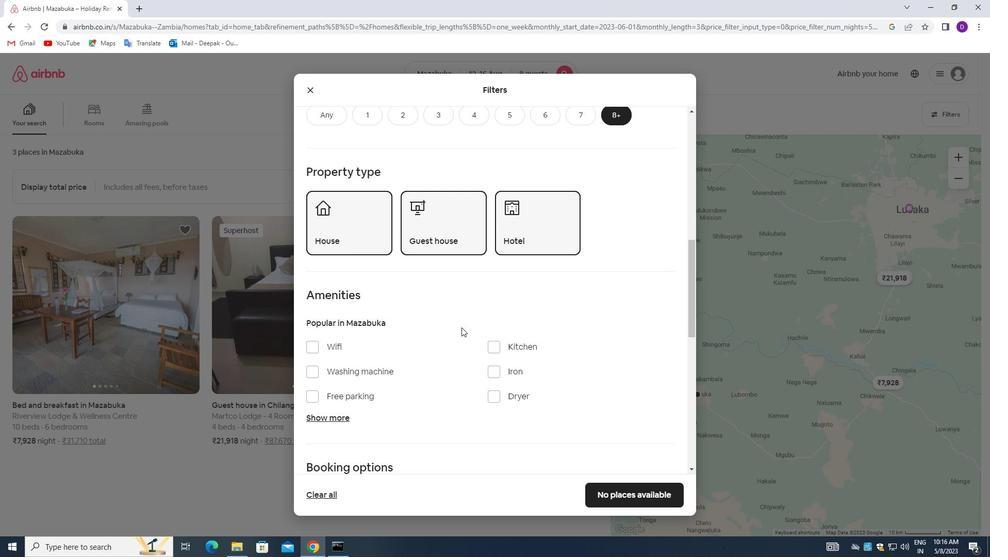 
Action: Mouse moved to (314, 251)
Screenshot: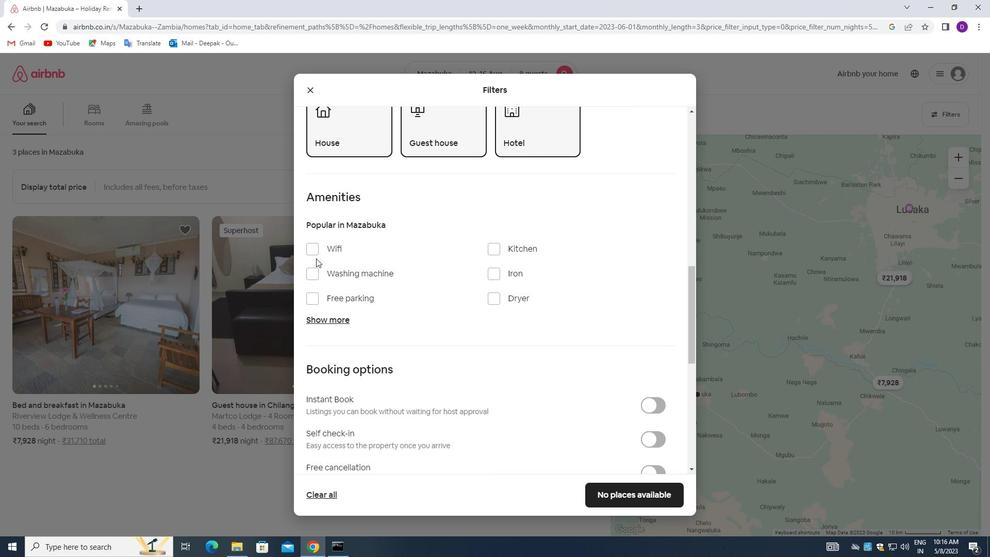 
Action: Mouse pressed left at (314, 251)
Screenshot: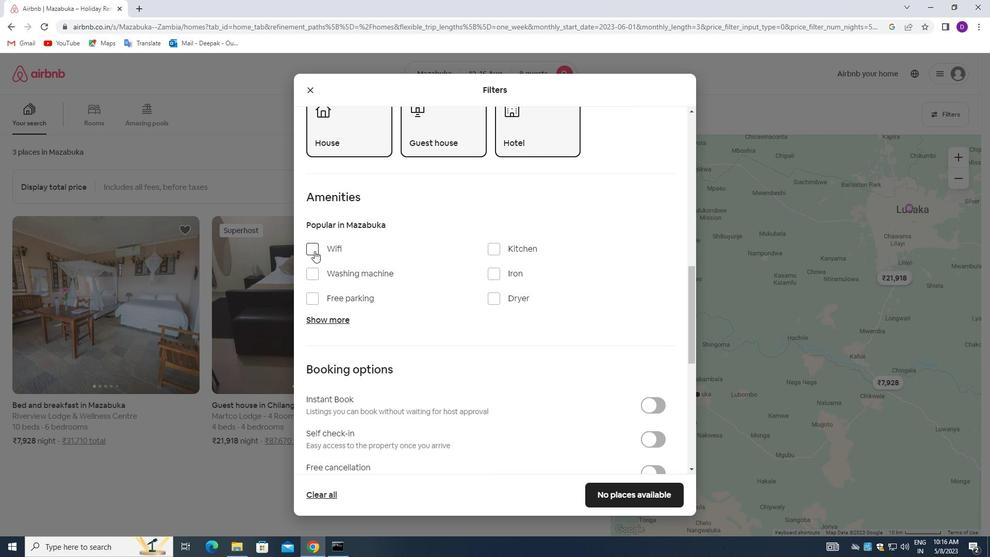 
Action: Mouse moved to (312, 299)
Screenshot: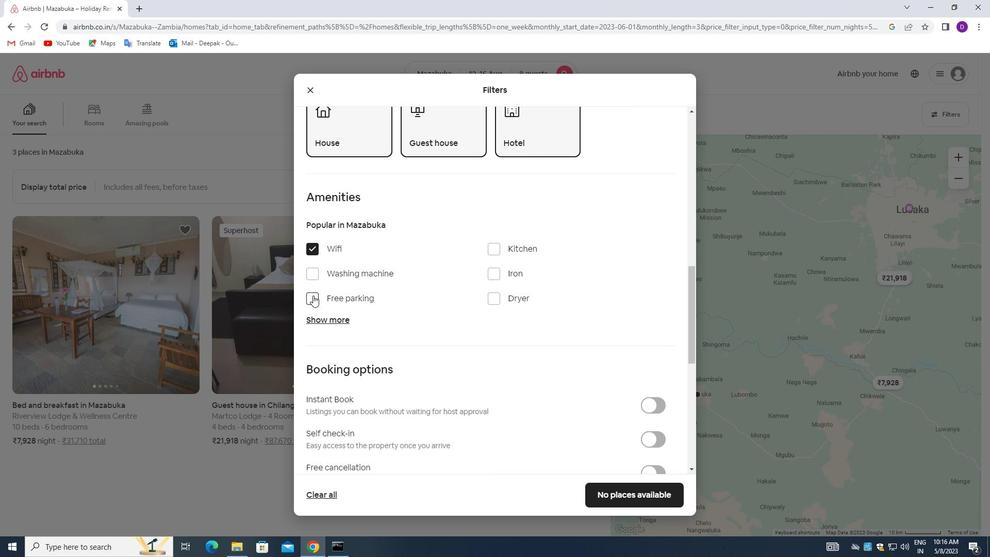 
Action: Mouse pressed left at (312, 299)
Screenshot: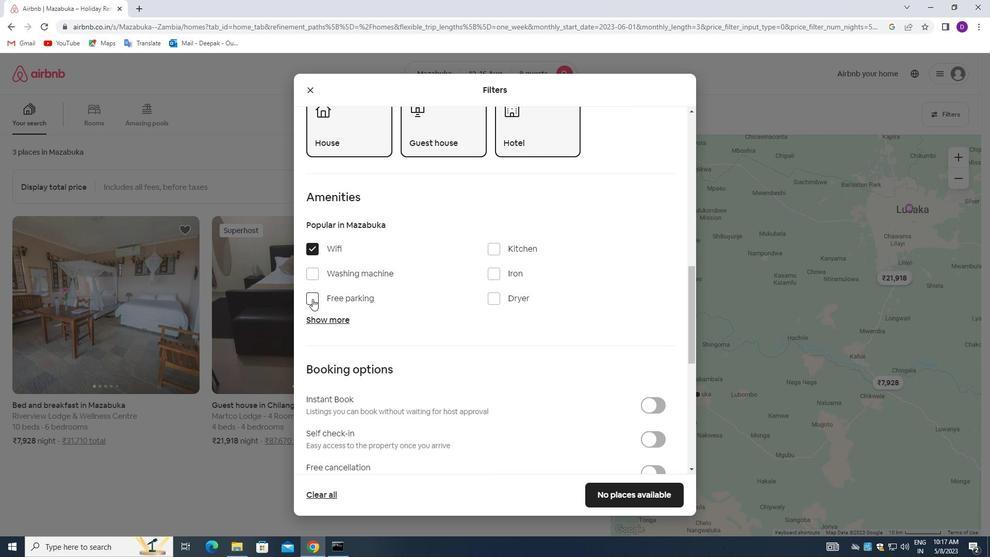 
Action: Mouse moved to (322, 321)
Screenshot: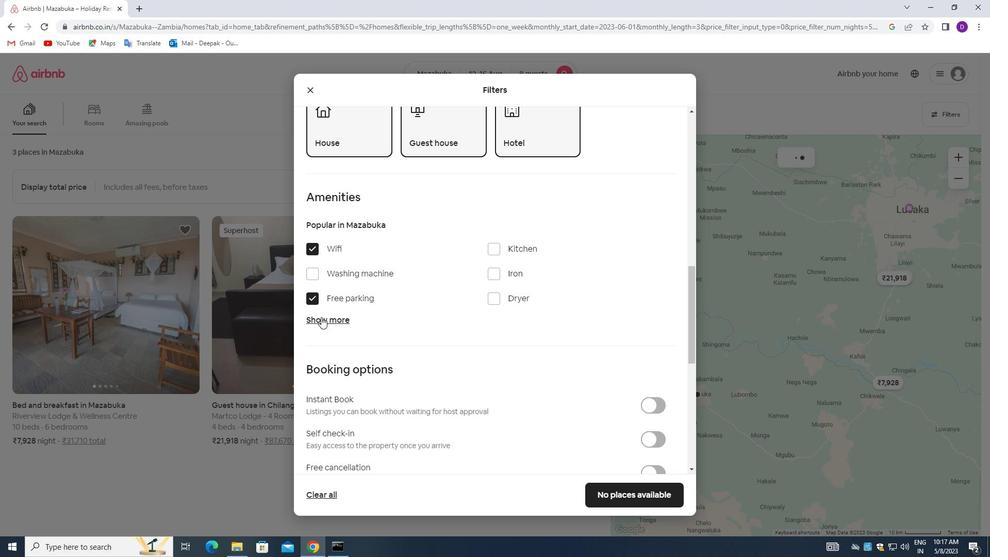 
Action: Mouse pressed left at (322, 321)
Screenshot: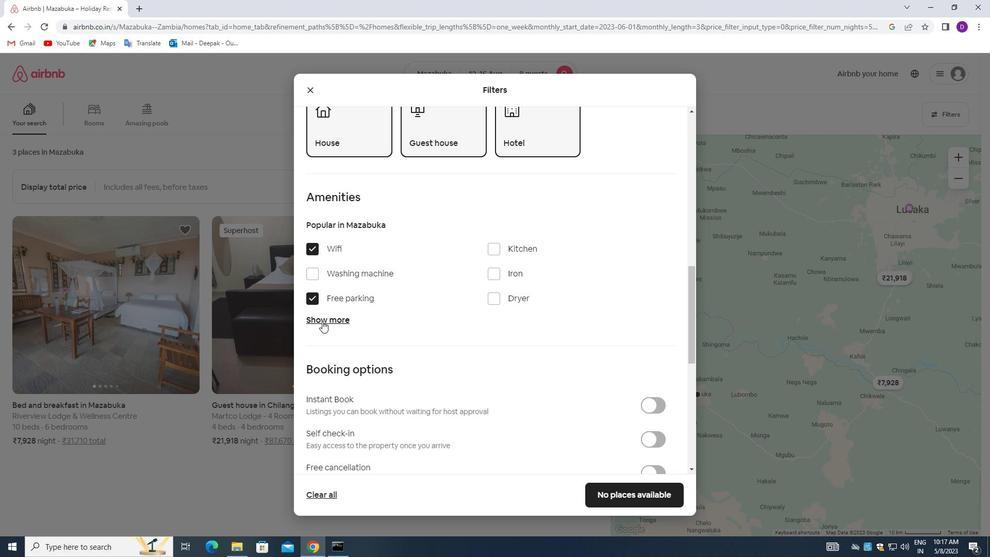 
Action: Mouse moved to (402, 333)
Screenshot: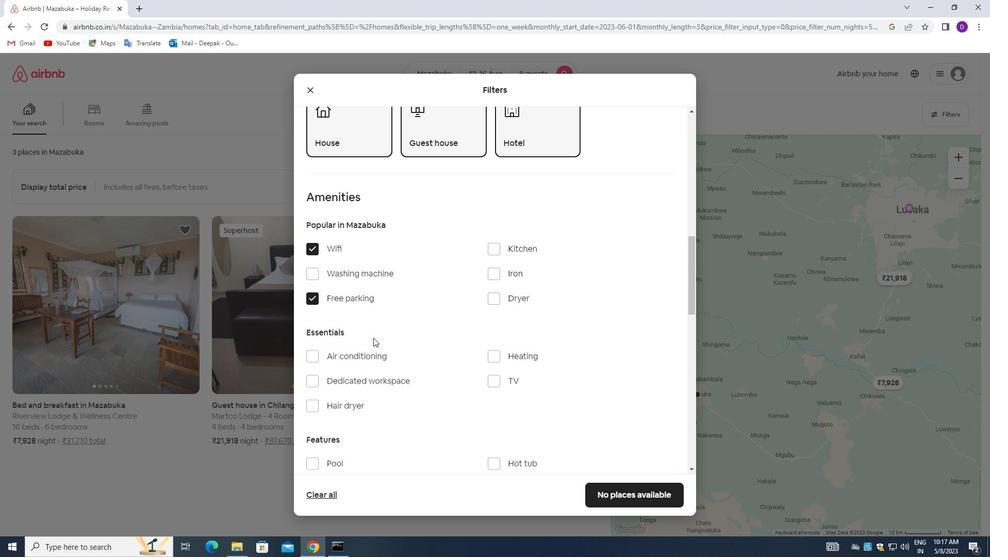 
Action: Mouse scrolled (402, 332) with delta (0, 0)
Screenshot: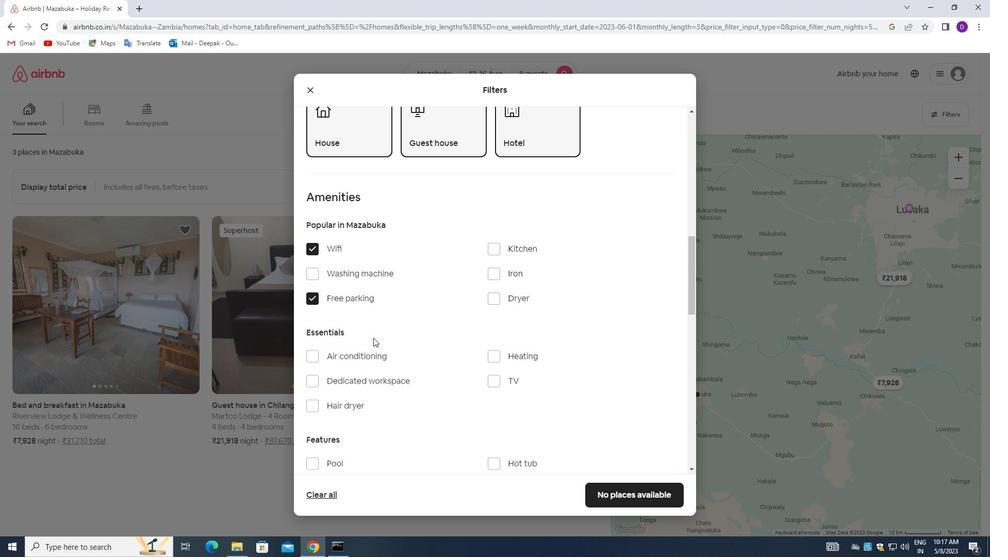 
Action: Mouse moved to (492, 332)
Screenshot: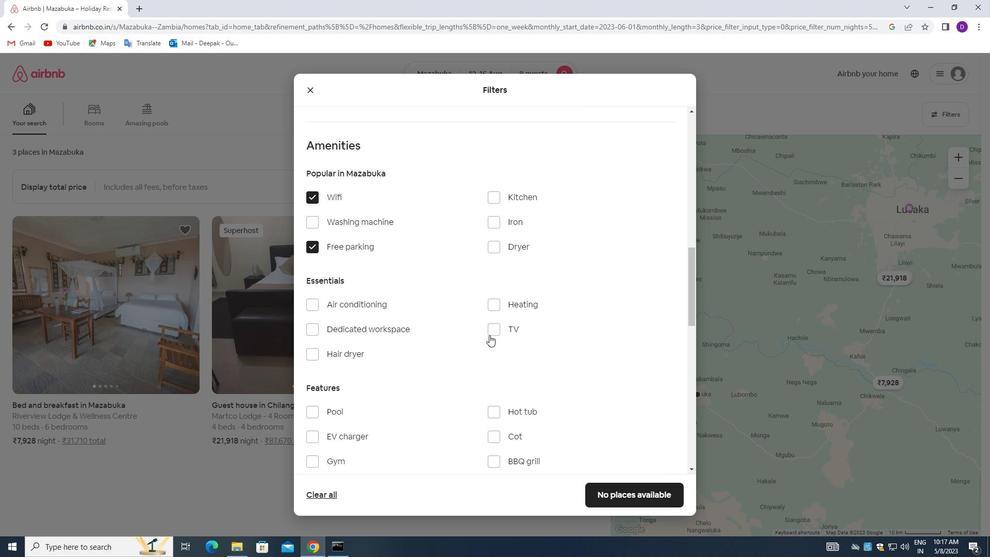 
Action: Mouse pressed left at (492, 332)
Screenshot: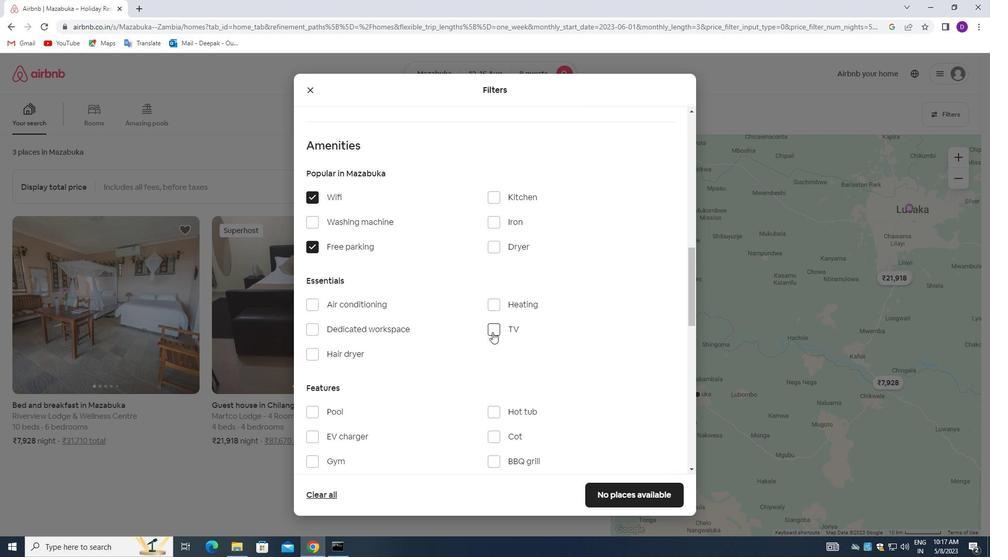 
Action: Mouse moved to (439, 352)
Screenshot: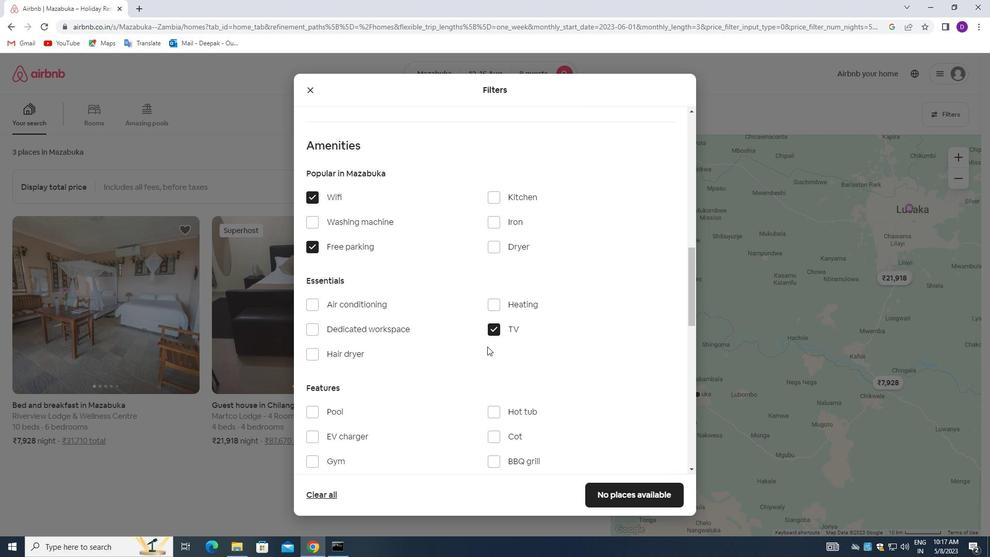 
Action: Mouse scrolled (439, 351) with delta (0, 0)
Screenshot: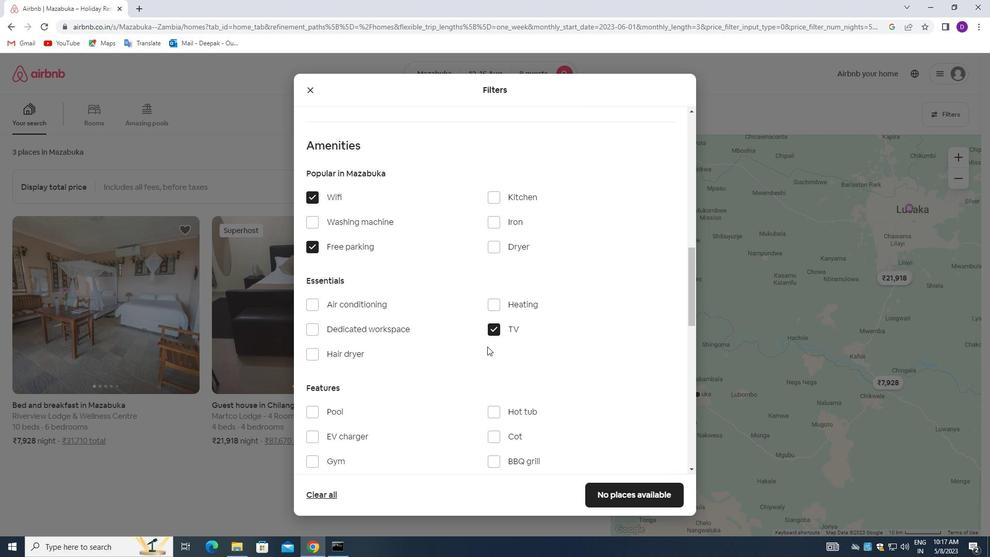 
Action: Mouse moved to (415, 348)
Screenshot: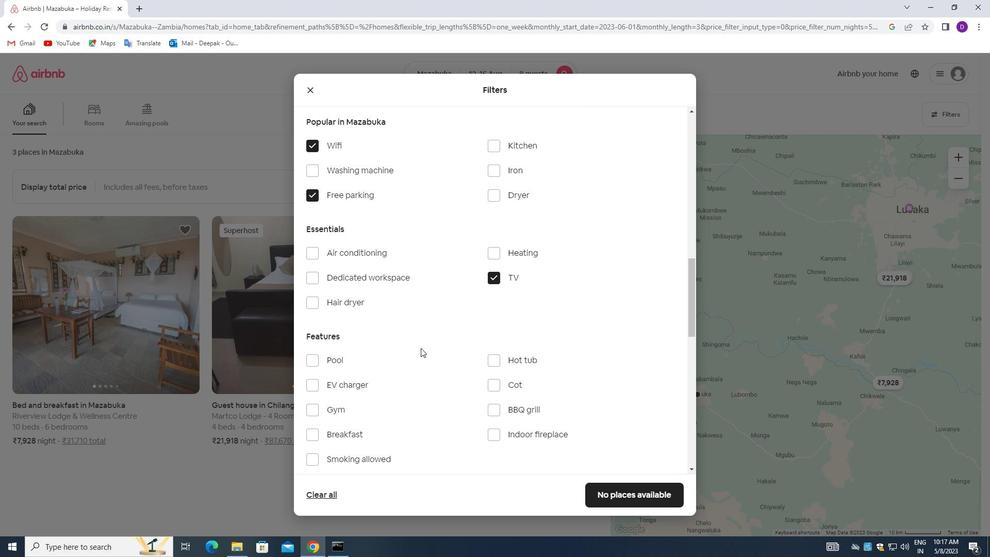 
Action: Mouse scrolled (415, 348) with delta (0, 0)
Screenshot: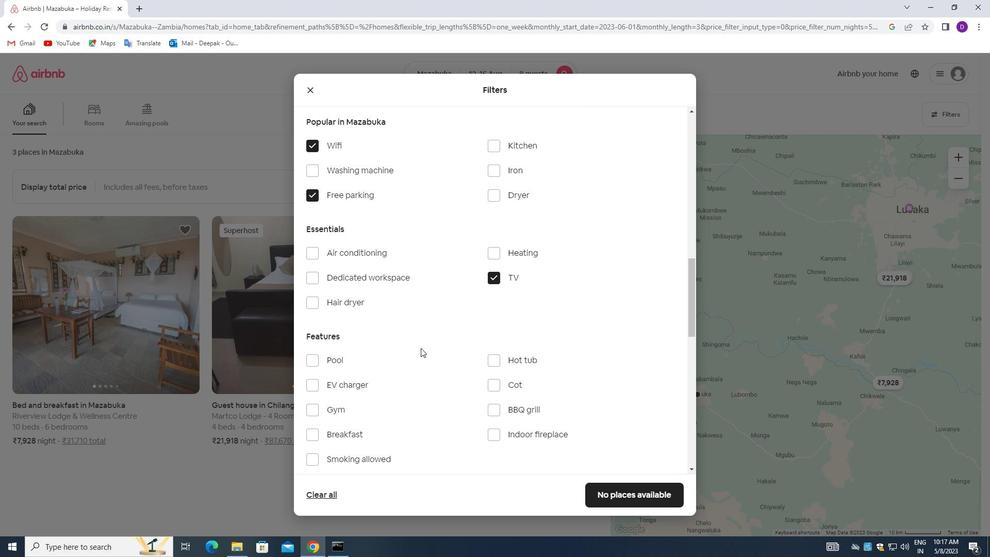 
Action: Mouse moved to (309, 359)
Screenshot: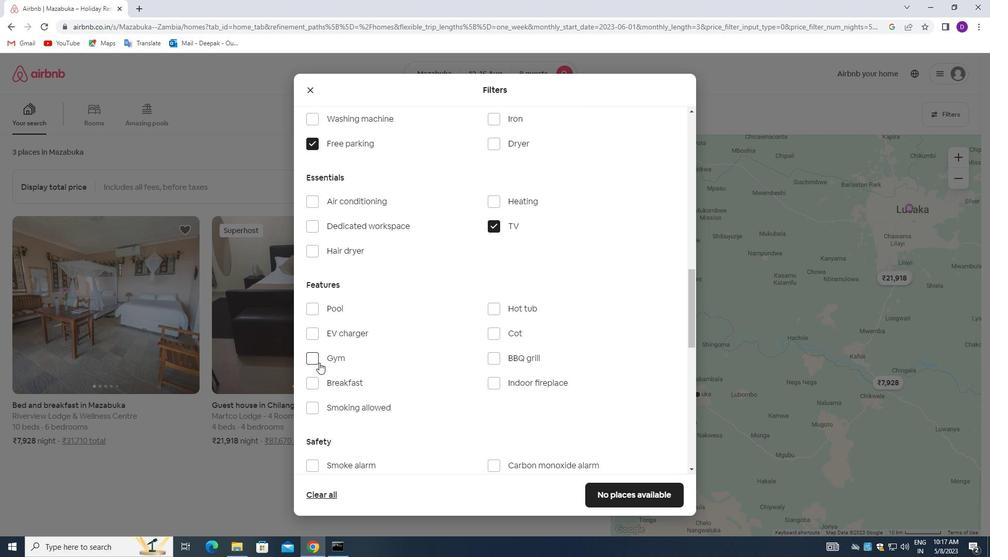 
Action: Mouse pressed left at (309, 359)
Screenshot: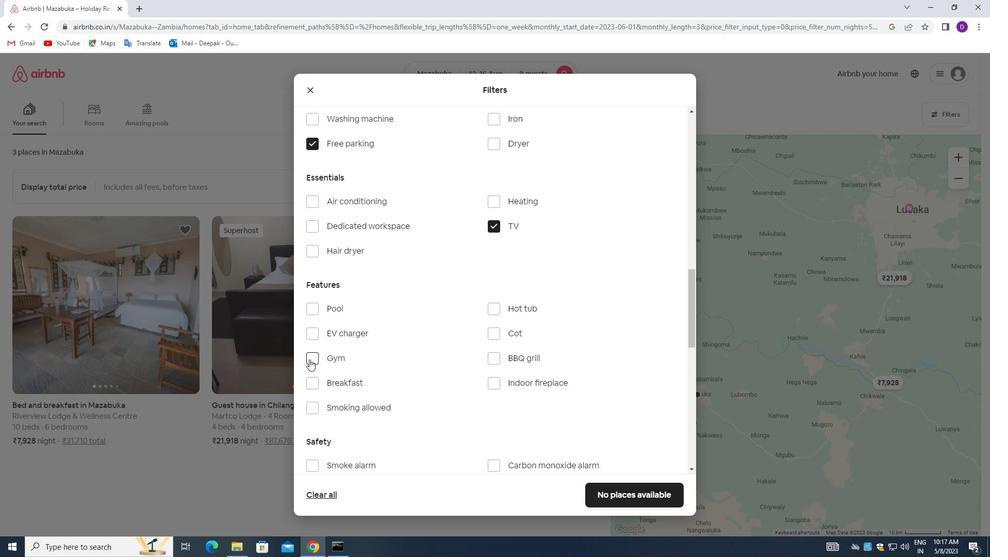 
Action: Mouse moved to (310, 380)
Screenshot: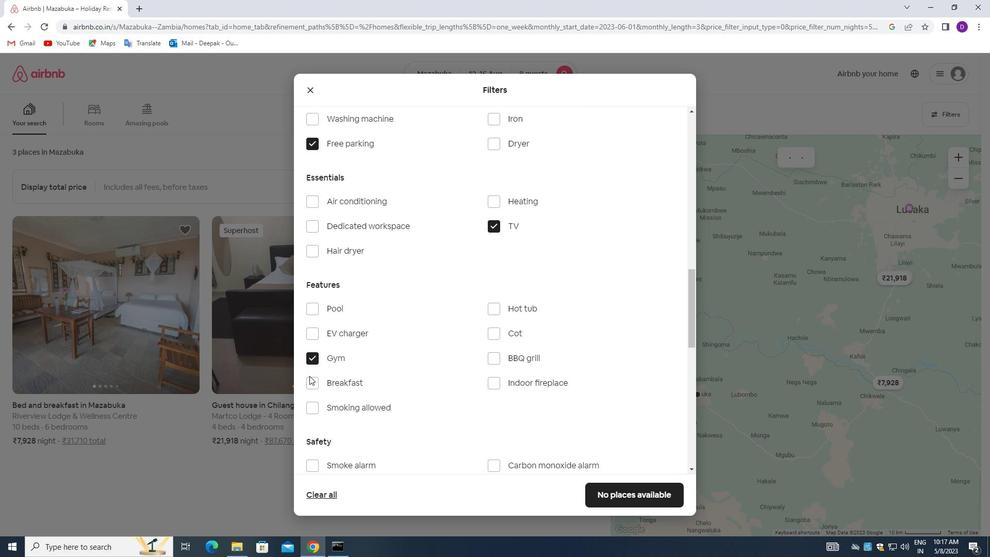 
Action: Mouse pressed left at (310, 380)
Screenshot: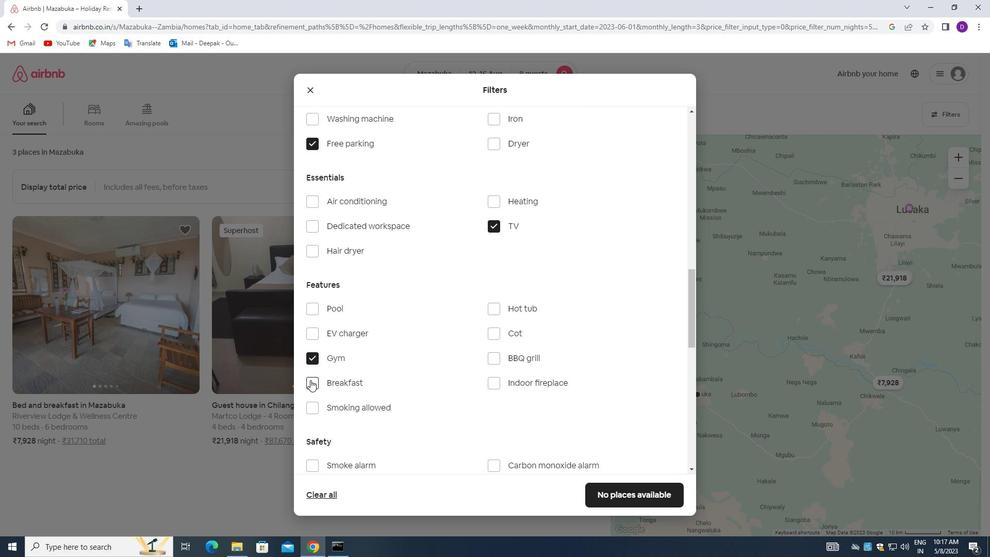 
Action: Mouse moved to (390, 335)
Screenshot: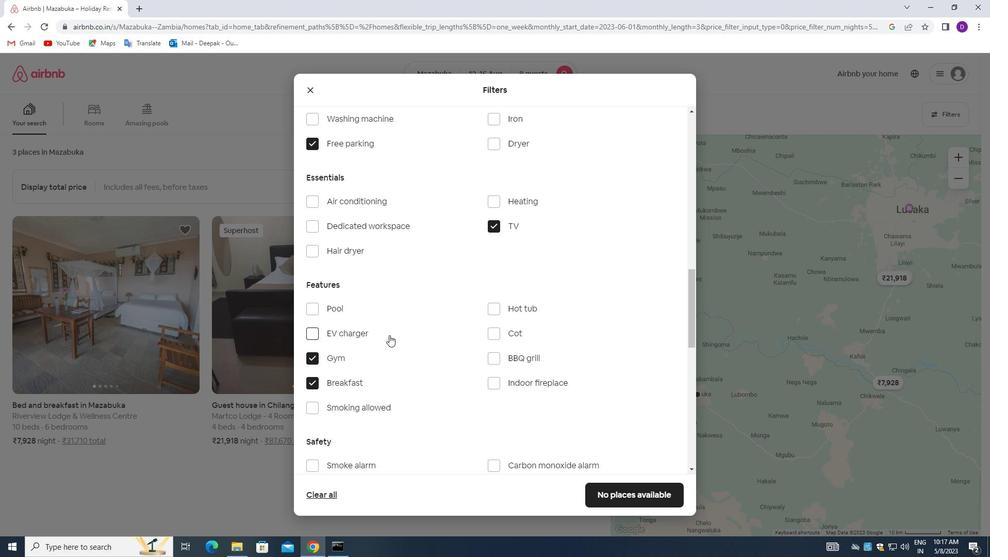 
Action: Mouse scrolled (390, 334) with delta (0, 0)
Screenshot: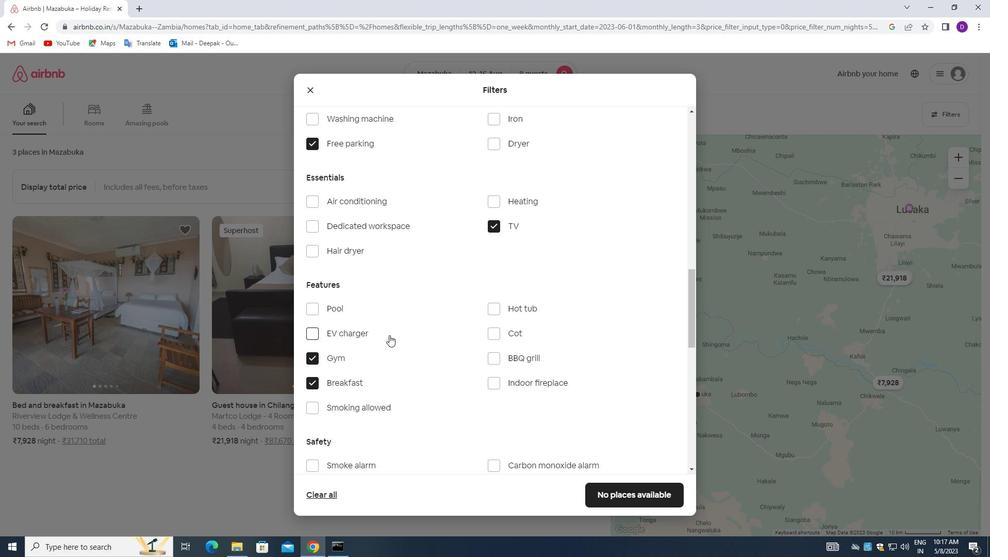 
Action: Mouse moved to (390, 335)
Screenshot: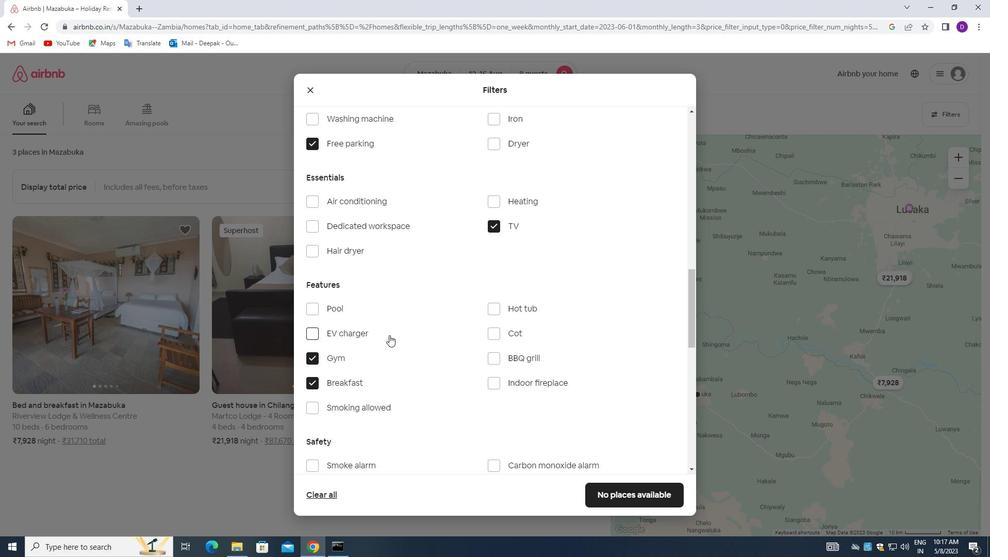 
Action: Mouse scrolled (390, 334) with delta (0, 0)
Screenshot: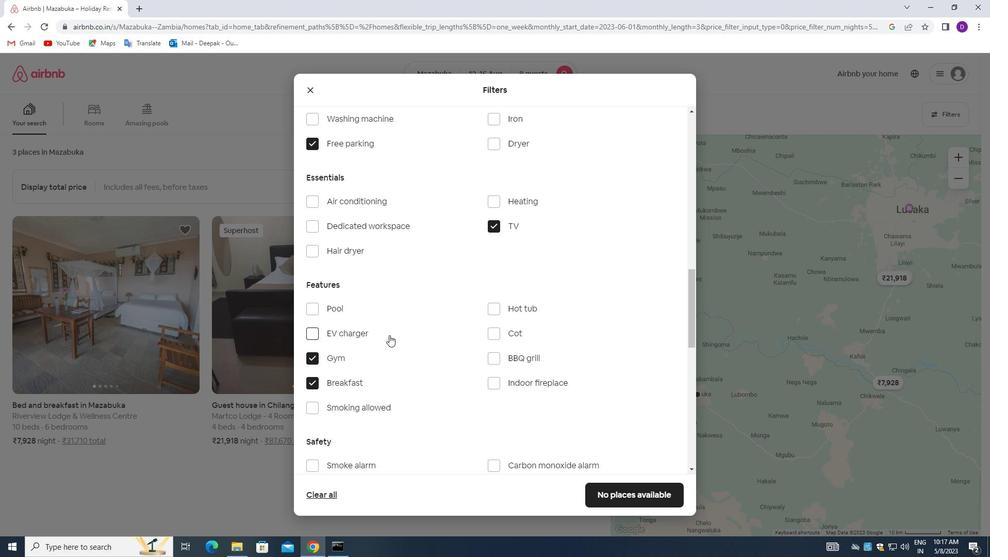 
Action: Mouse scrolled (390, 334) with delta (0, 0)
Screenshot: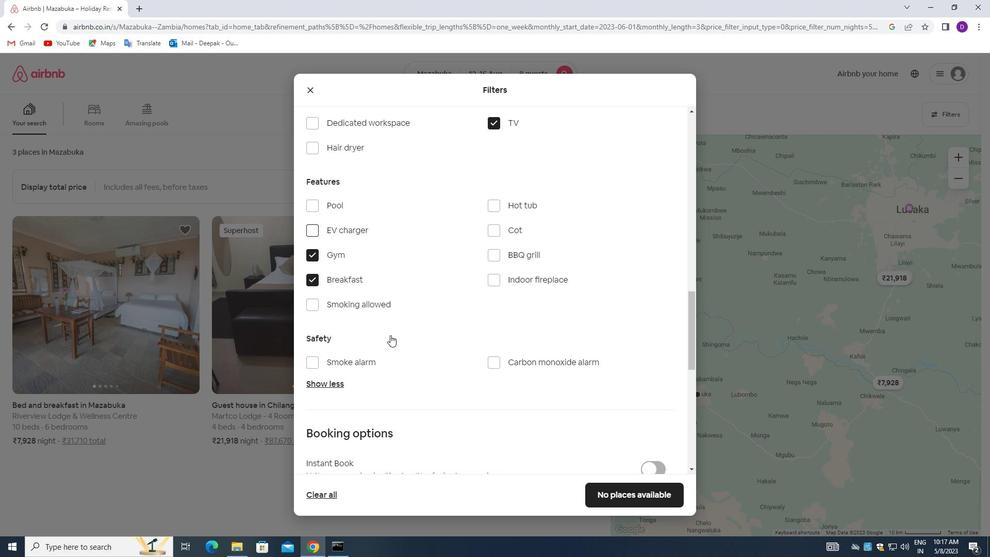 
Action: Mouse scrolled (390, 334) with delta (0, 0)
Screenshot: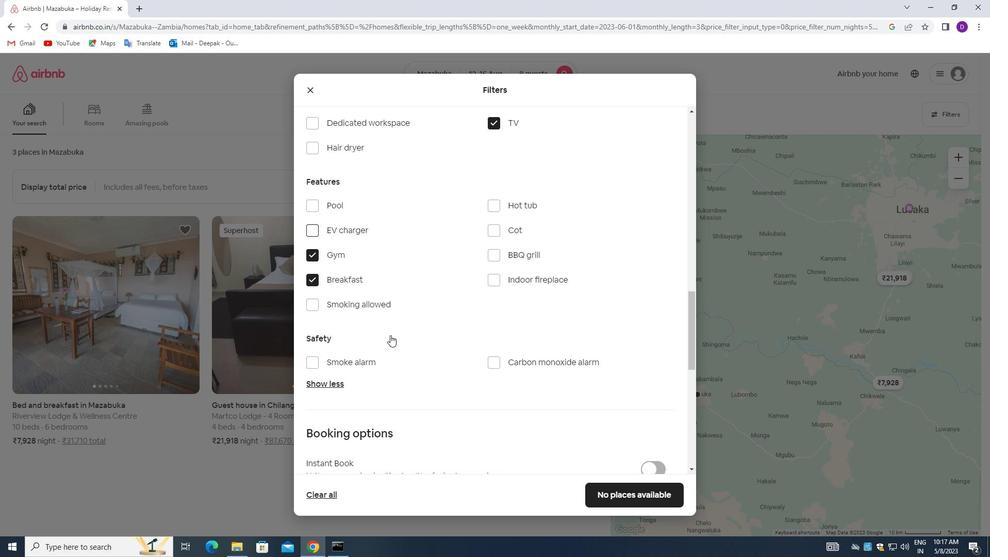 
Action: Mouse scrolled (390, 334) with delta (0, 0)
Screenshot: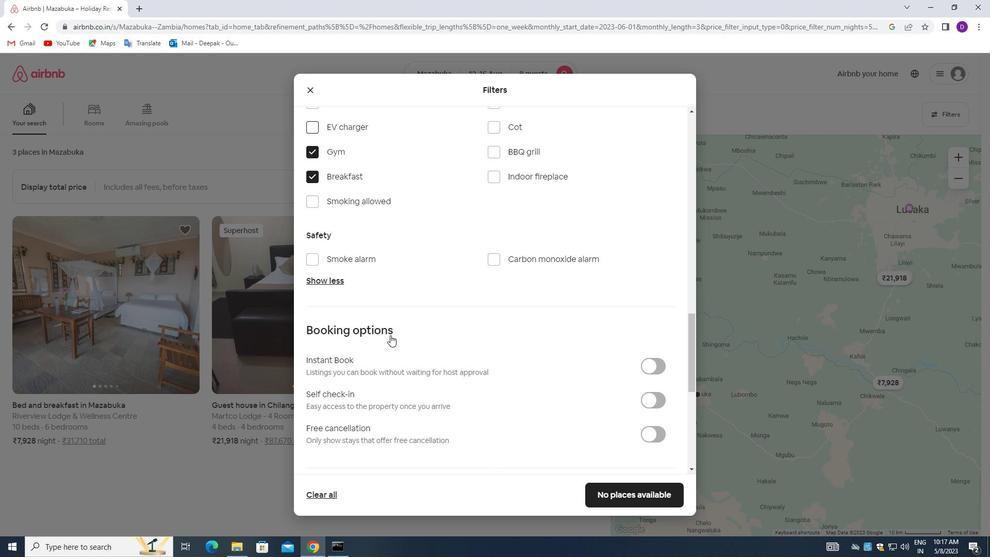 
Action: Mouse moved to (391, 336)
Screenshot: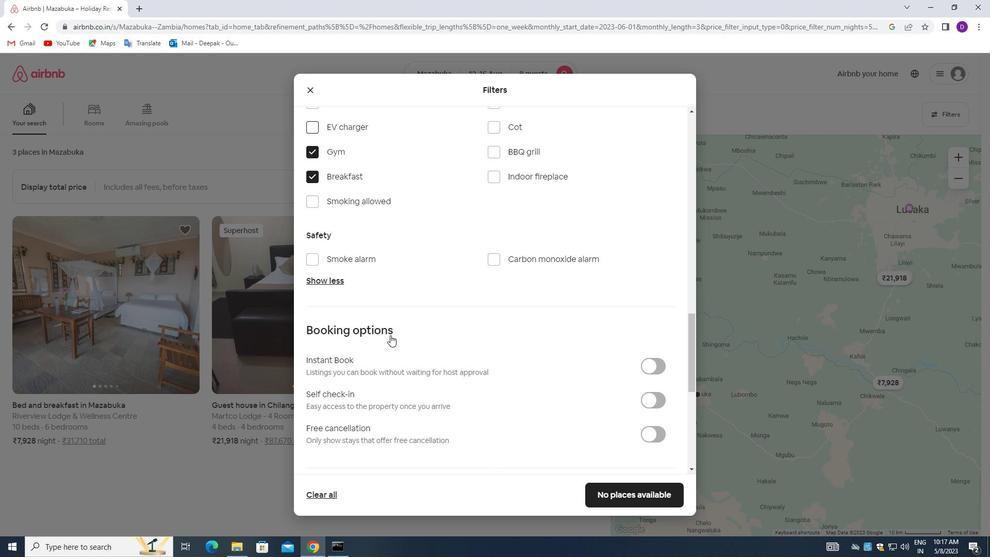 
Action: Mouse scrolled (391, 335) with delta (0, 0)
Screenshot: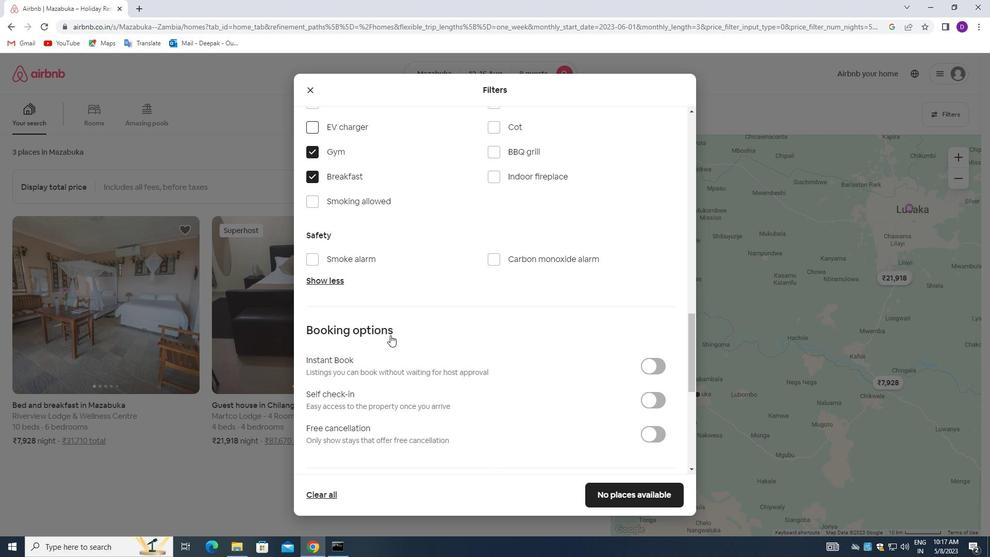 
Action: Mouse moved to (645, 298)
Screenshot: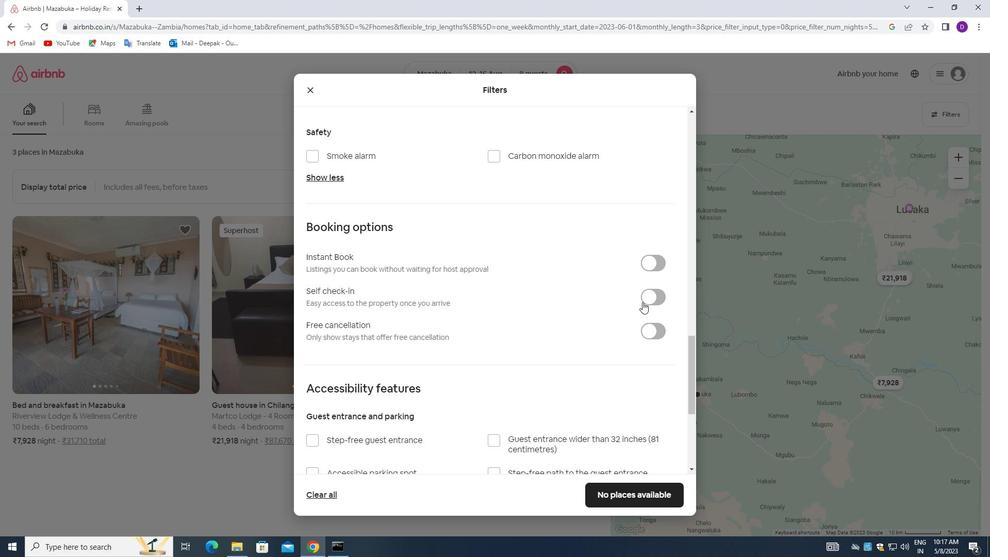 
Action: Mouse pressed left at (645, 298)
Screenshot: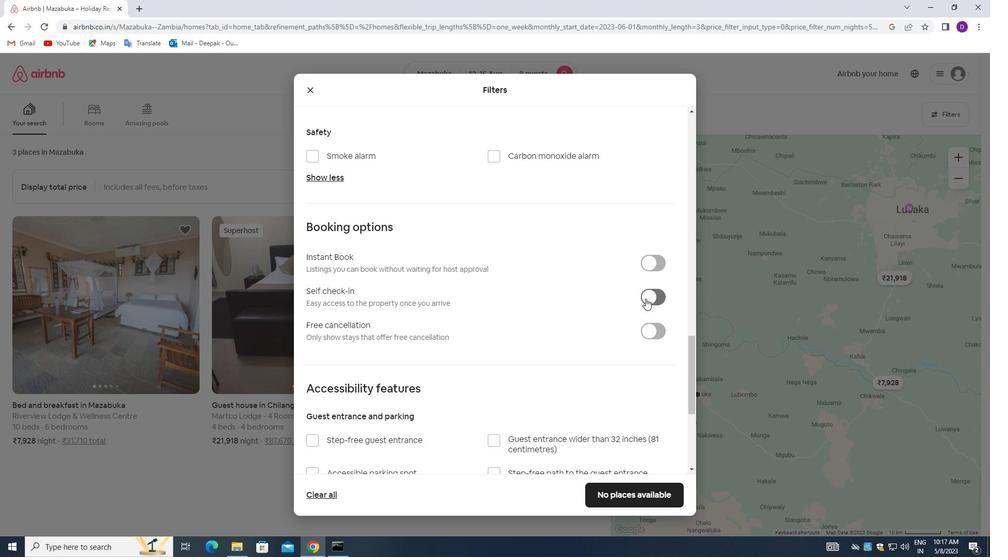 
Action: Mouse moved to (452, 313)
Screenshot: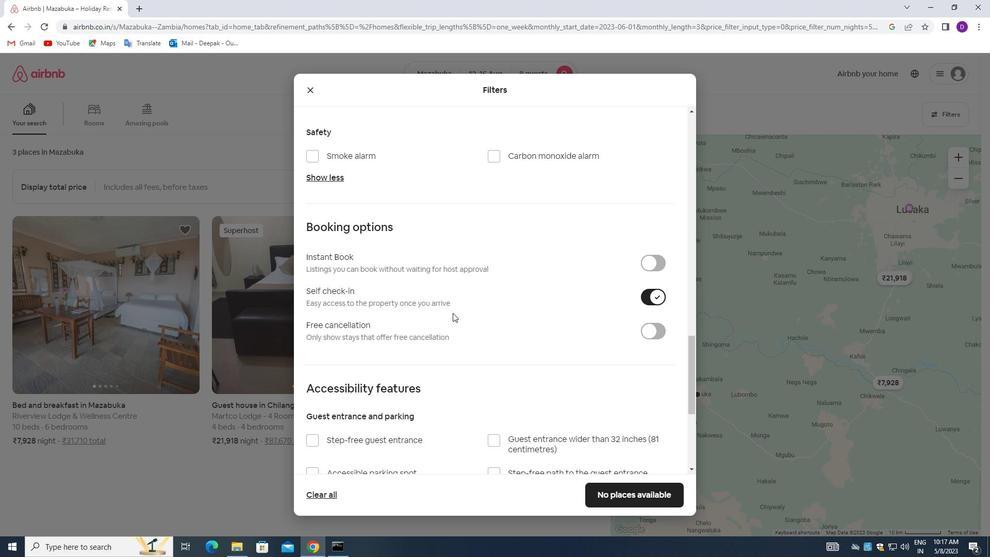 
Action: Mouse scrolled (452, 312) with delta (0, 0)
Screenshot: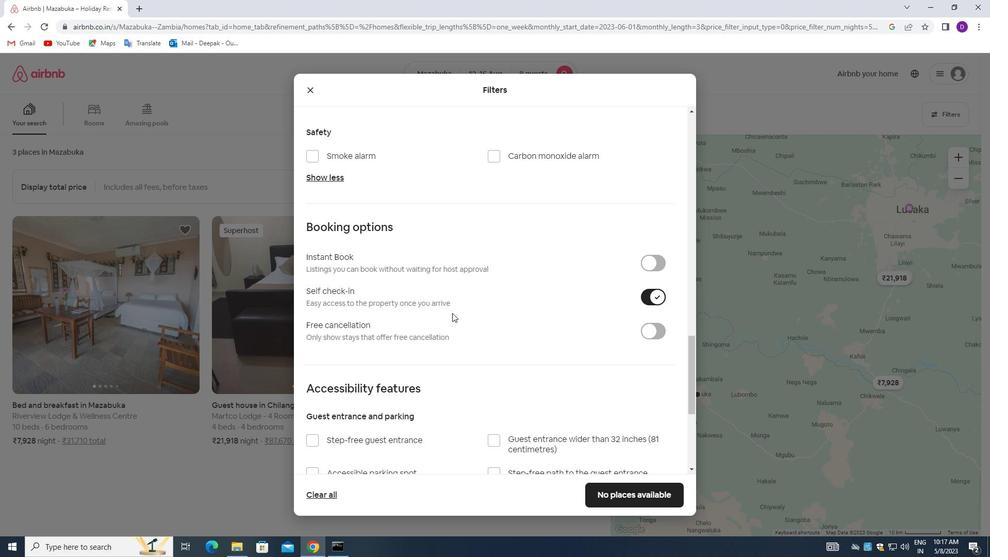
Action: Mouse moved to (452, 313)
Screenshot: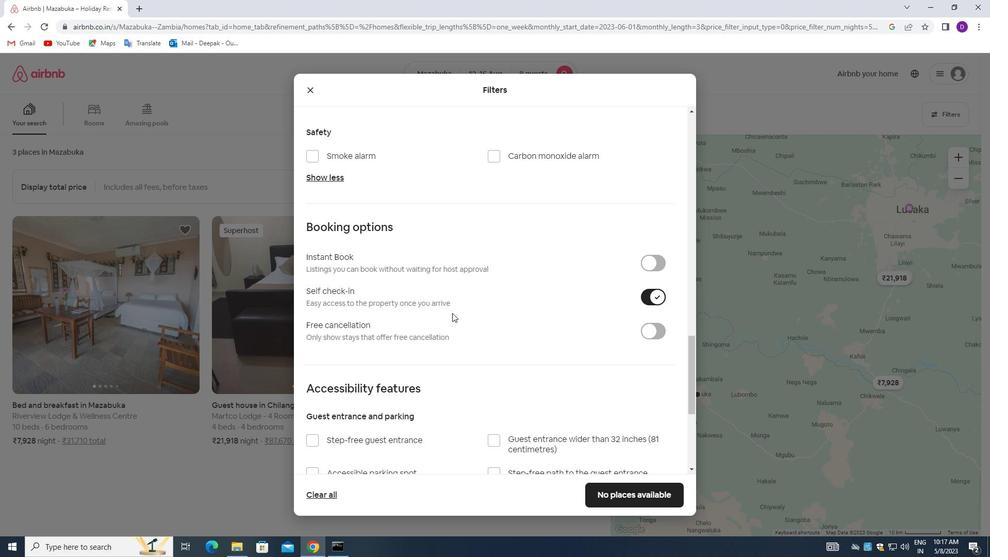 
Action: Mouse scrolled (452, 312) with delta (0, 0)
Screenshot: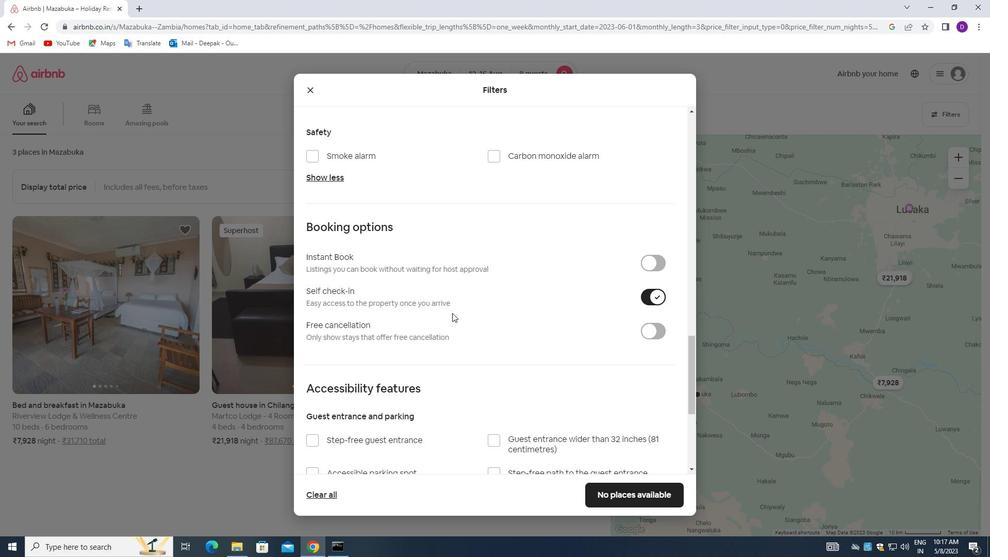 
Action: Mouse moved to (453, 330)
Screenshot: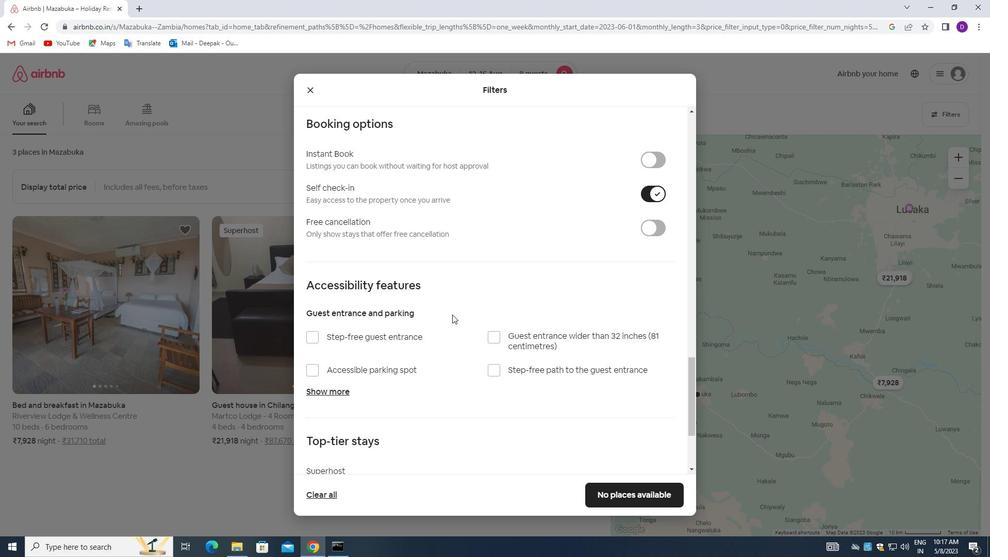 
Action: Mouse scrolled (453, 329) with delta (0, 0)
Screenshot: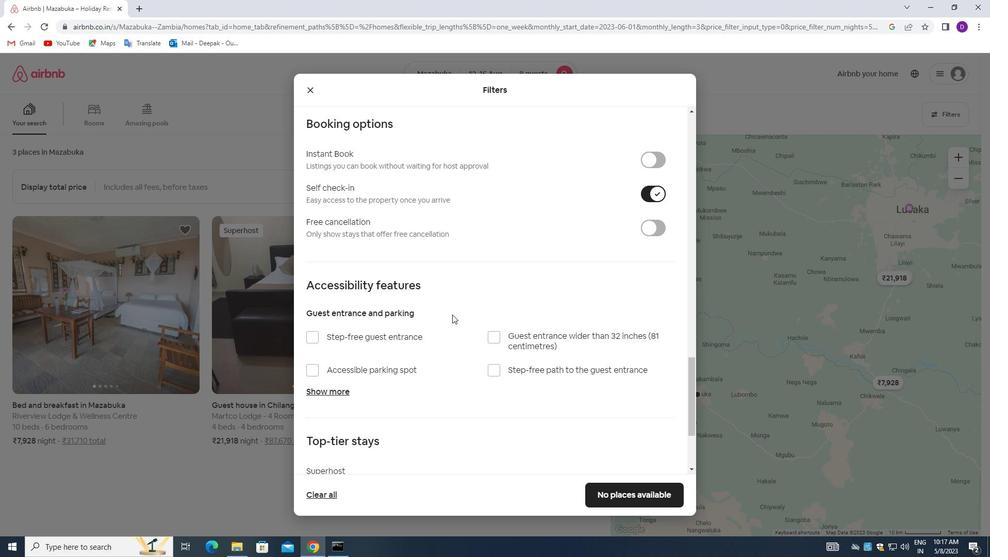 
Action: Mouse moved to (451, 333)
Screenshot: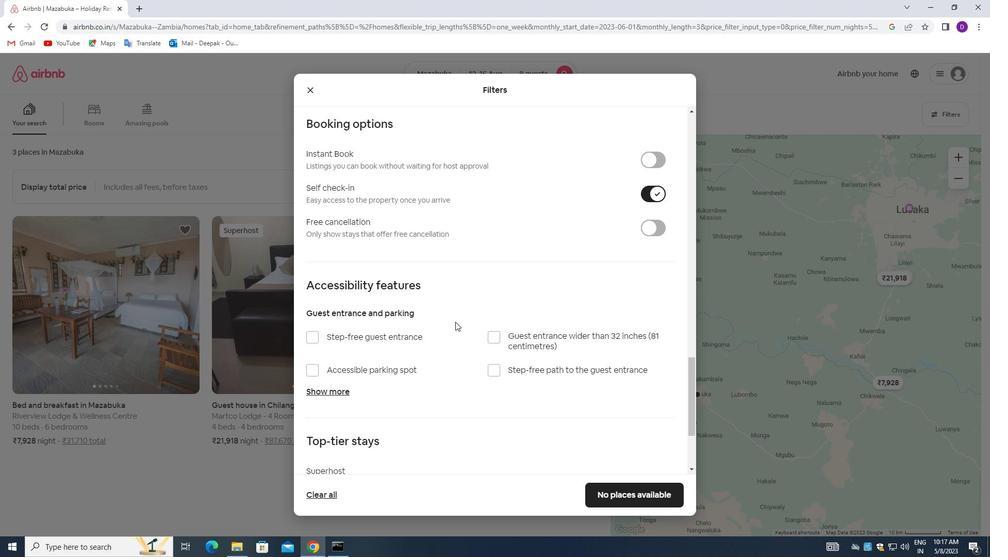 
Action: Mouse scrolled (451, 332) with delta (0, 0)
Screenshot: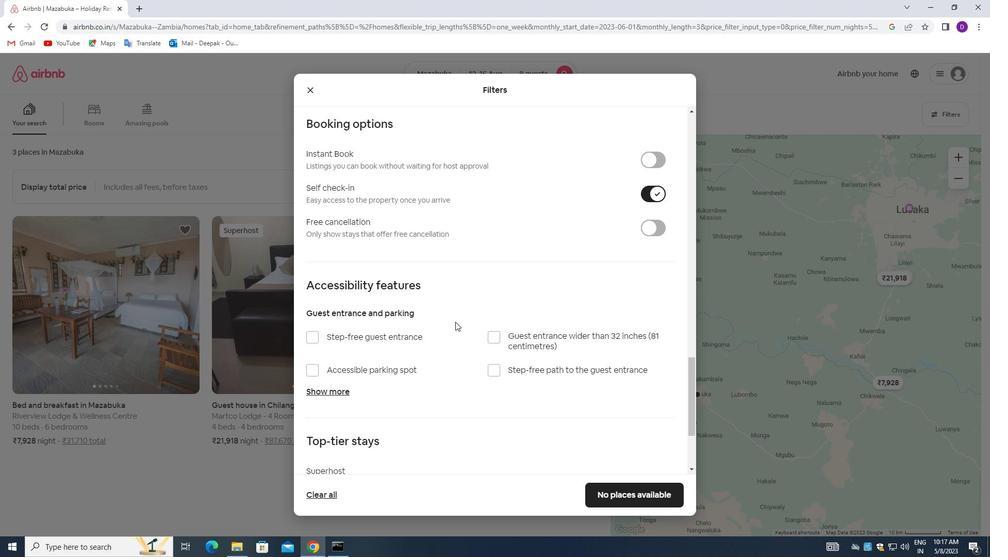 
Action: Mouse moved to (451, 333)
Screenshot: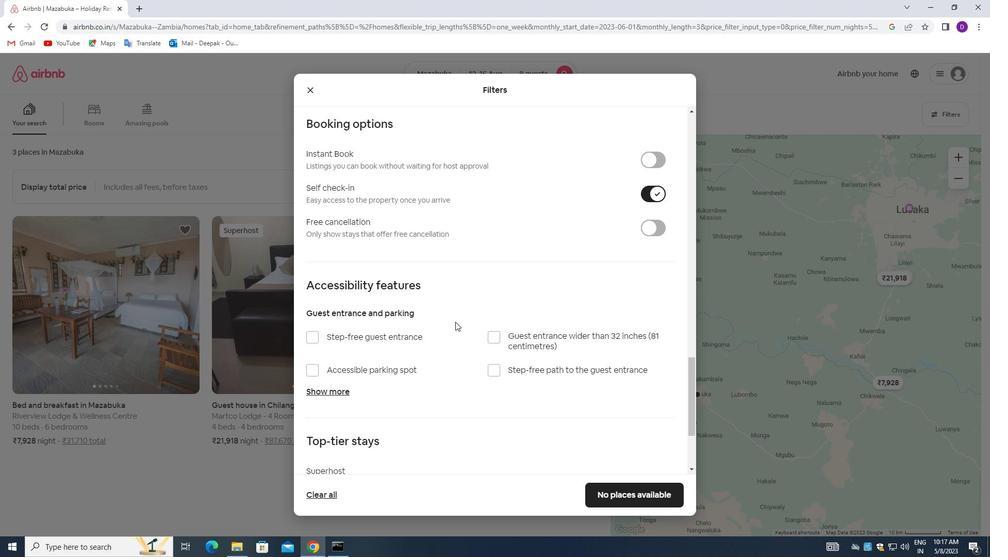 
Action: Mouse scrolled (451, 333) with delta (0, 0)
Screenshot: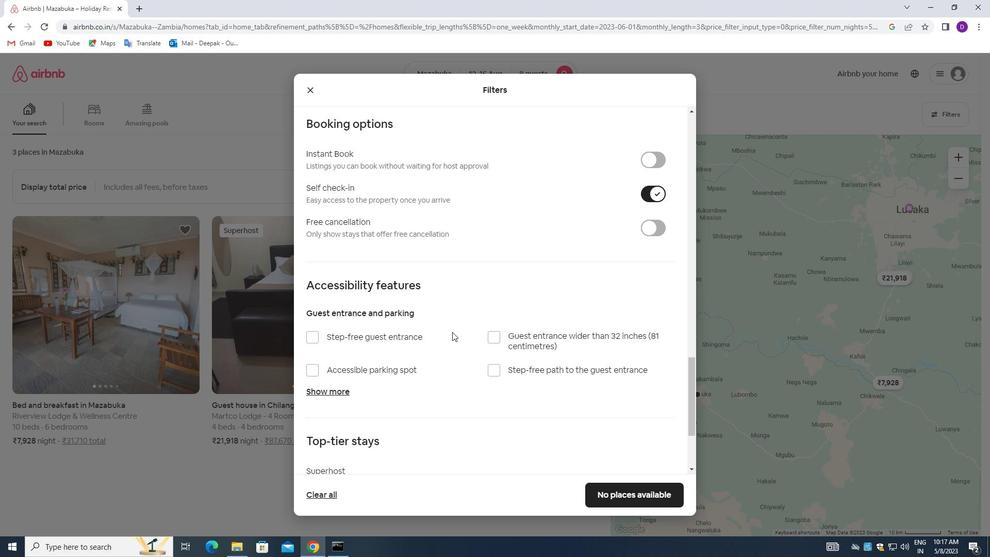 
Action: Mouse scrolled (451, 333) with delta (0, 0)
Screenshot: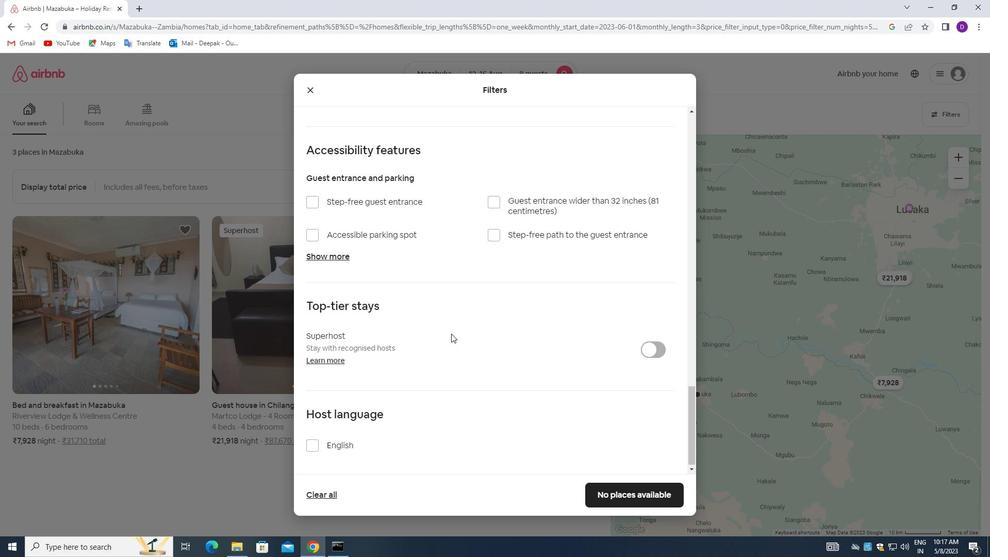 
Action: Mouse moved to (314, 445)
Screenshot: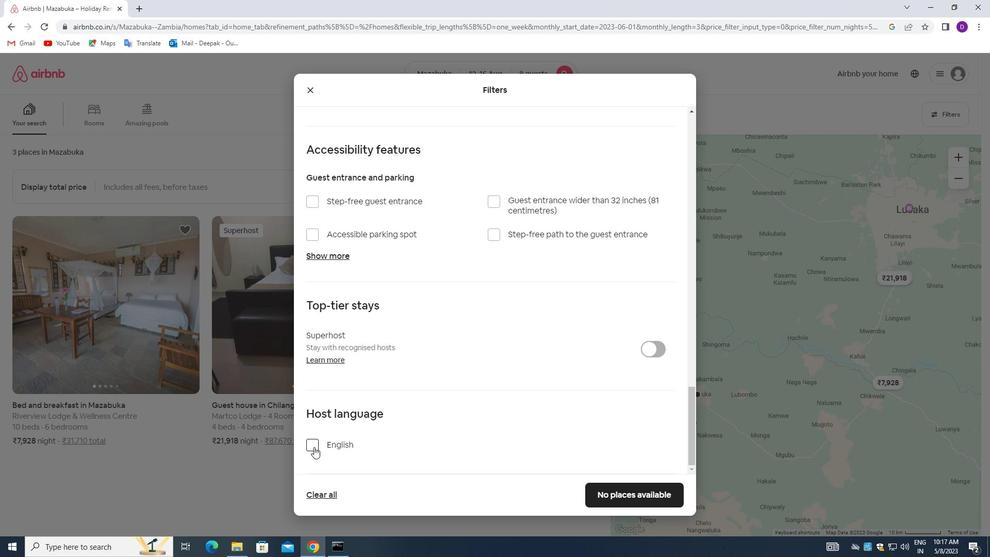 
Action: Mouse pressed left at (314, 445)
Screenshot: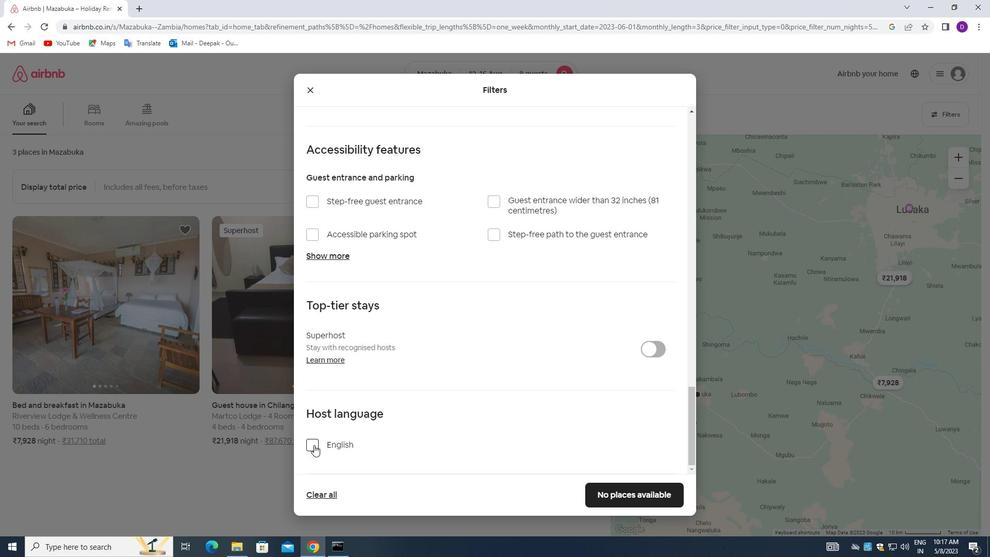 
Action: Mouse moved to (593, 491)
Screenshot: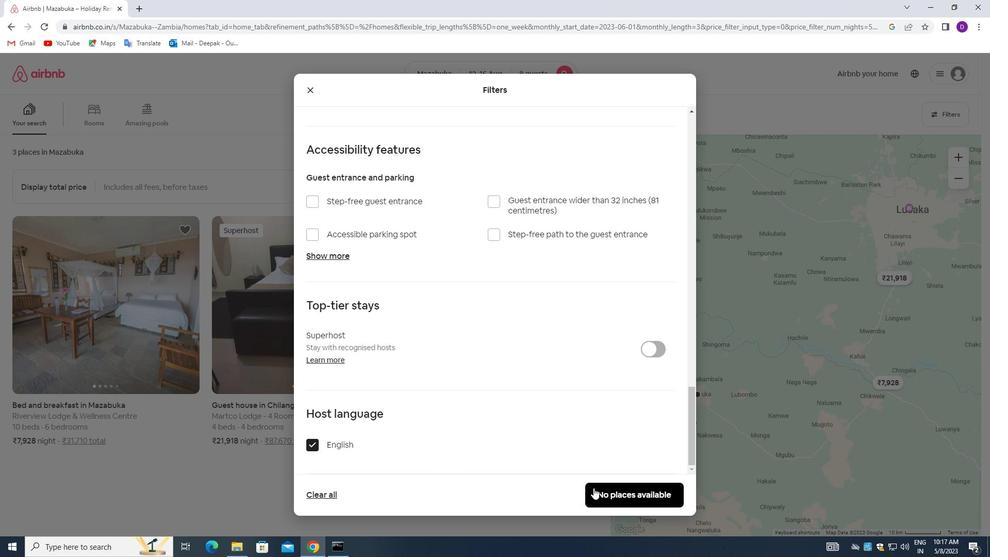 
Action: Mouse pressed left at (593, 491)
Screenshot: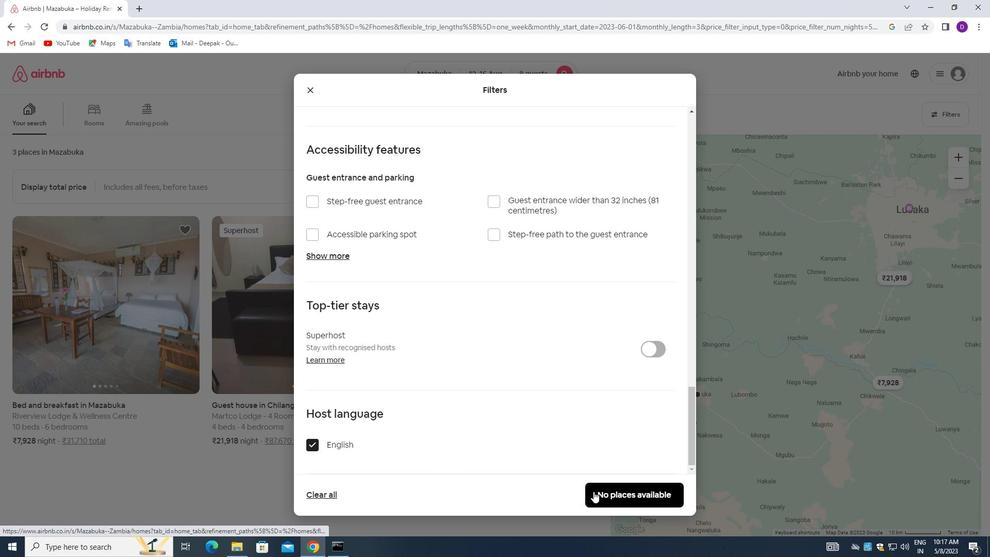 
Action: Mouse moved to (552, 399)
Screenshot: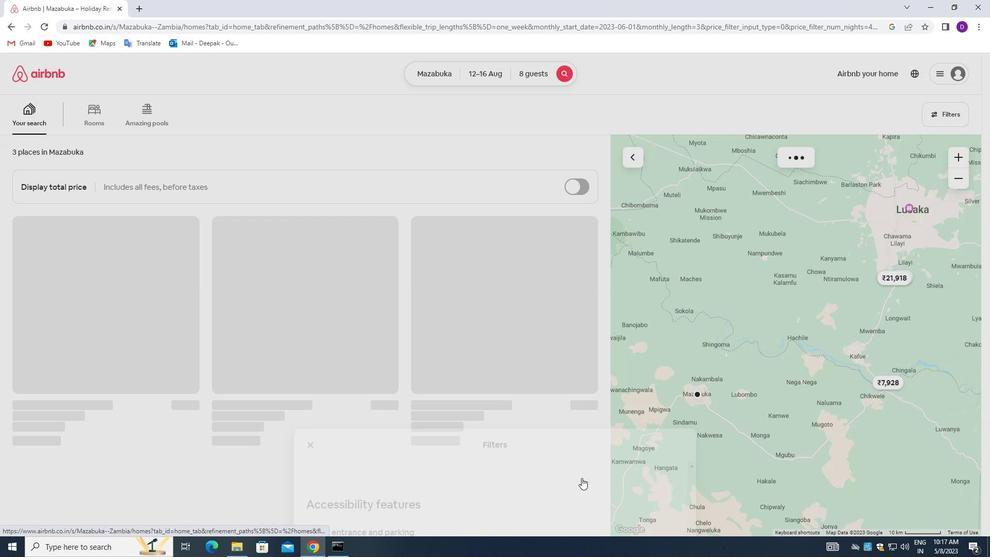 
